 Task: Make in the project CometTech a sprint 'Code Cowboys'. Create in the project CometTech a sprint 'Code Cowboys'. Add in the project CometTech a sprint 'Code Cowboys'
Action: Mouse moved to (231, 69)
Screenshot: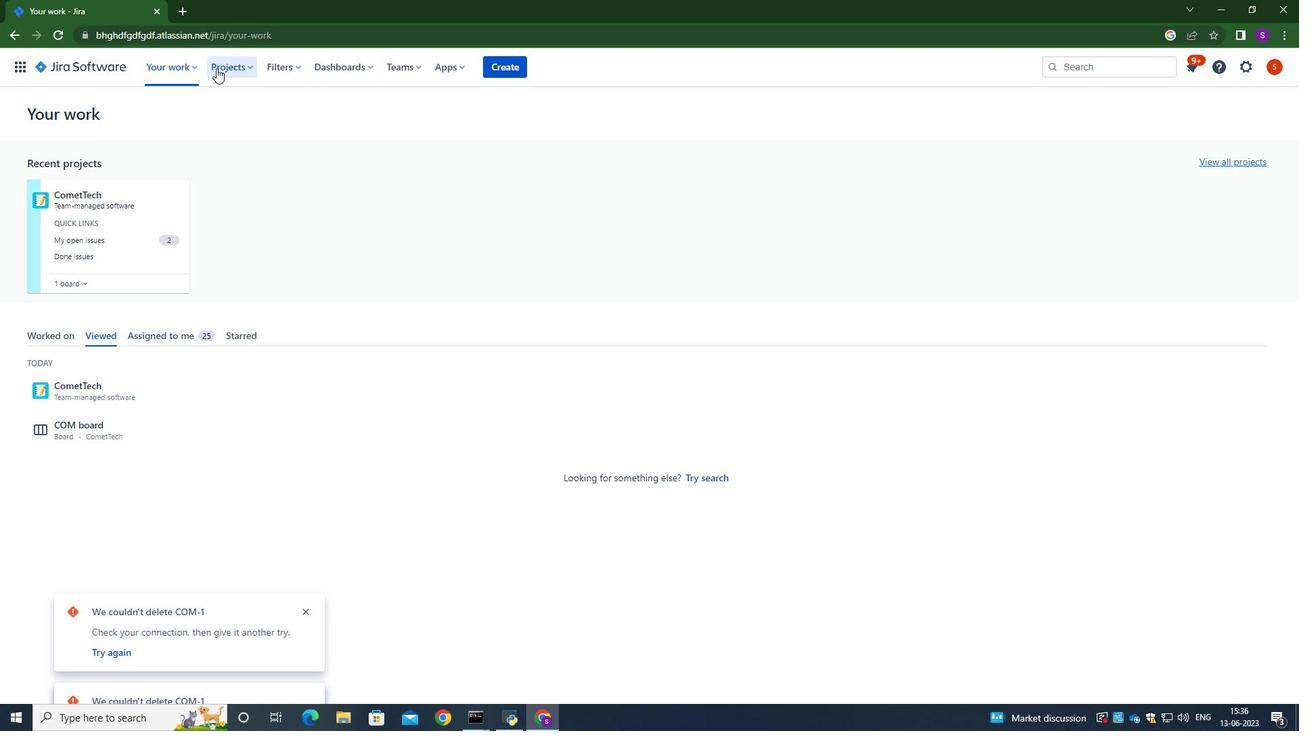 
Action: Mouse pressed left at (231, 69)
Screenshot: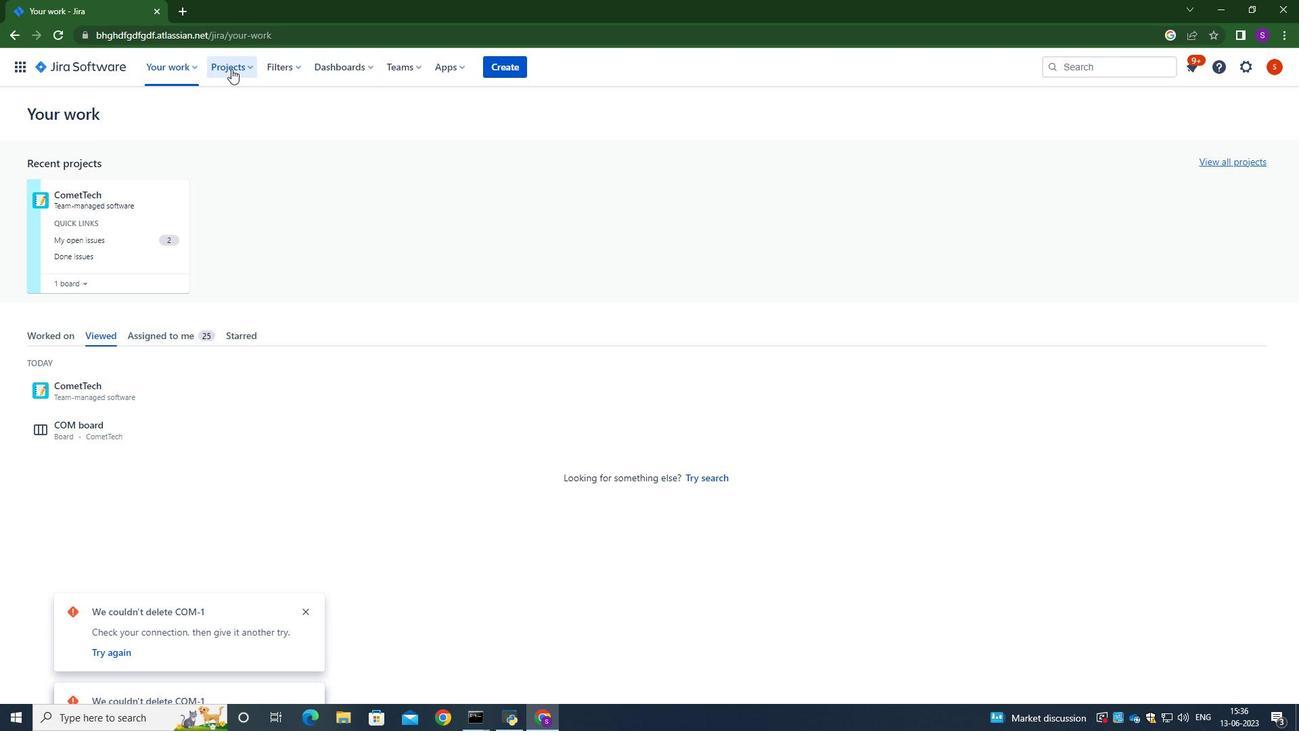 
Action: Mouse moved to (272, 140)
Screenshot: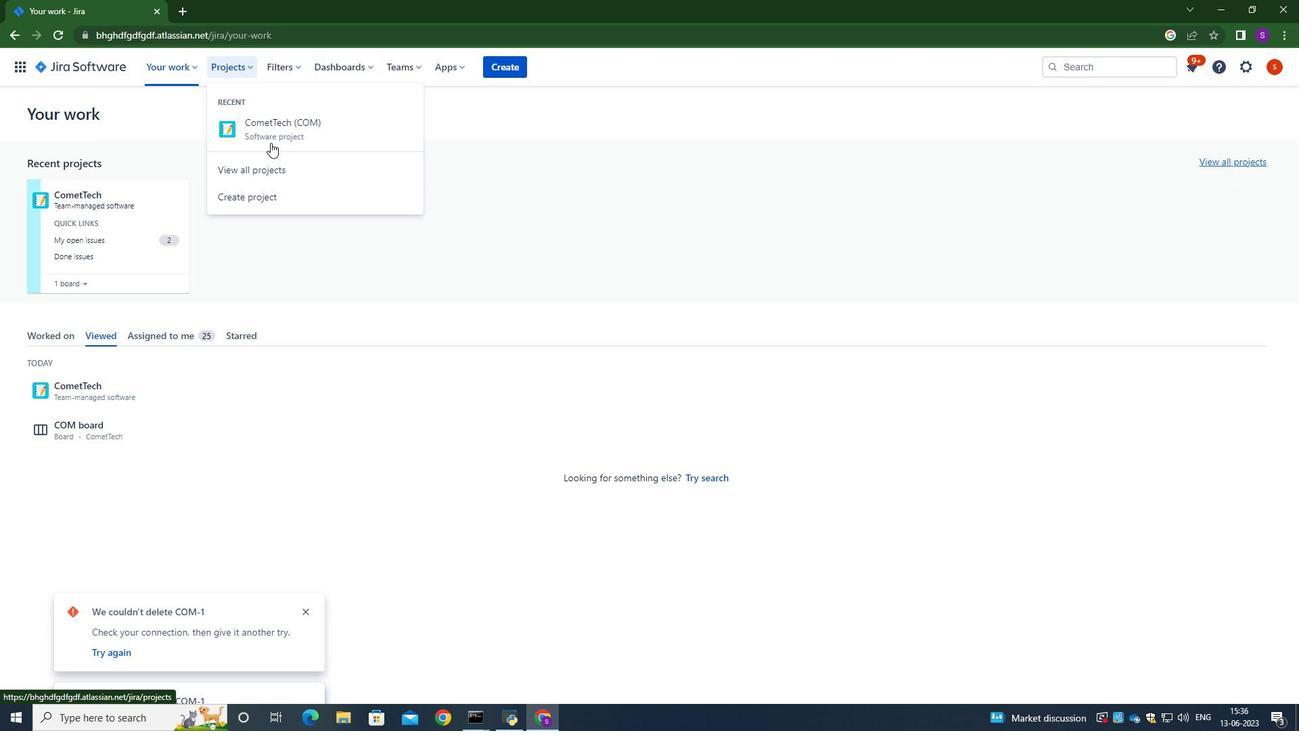 
Action: Mouse pressed left at (272, 140)
Screenshot: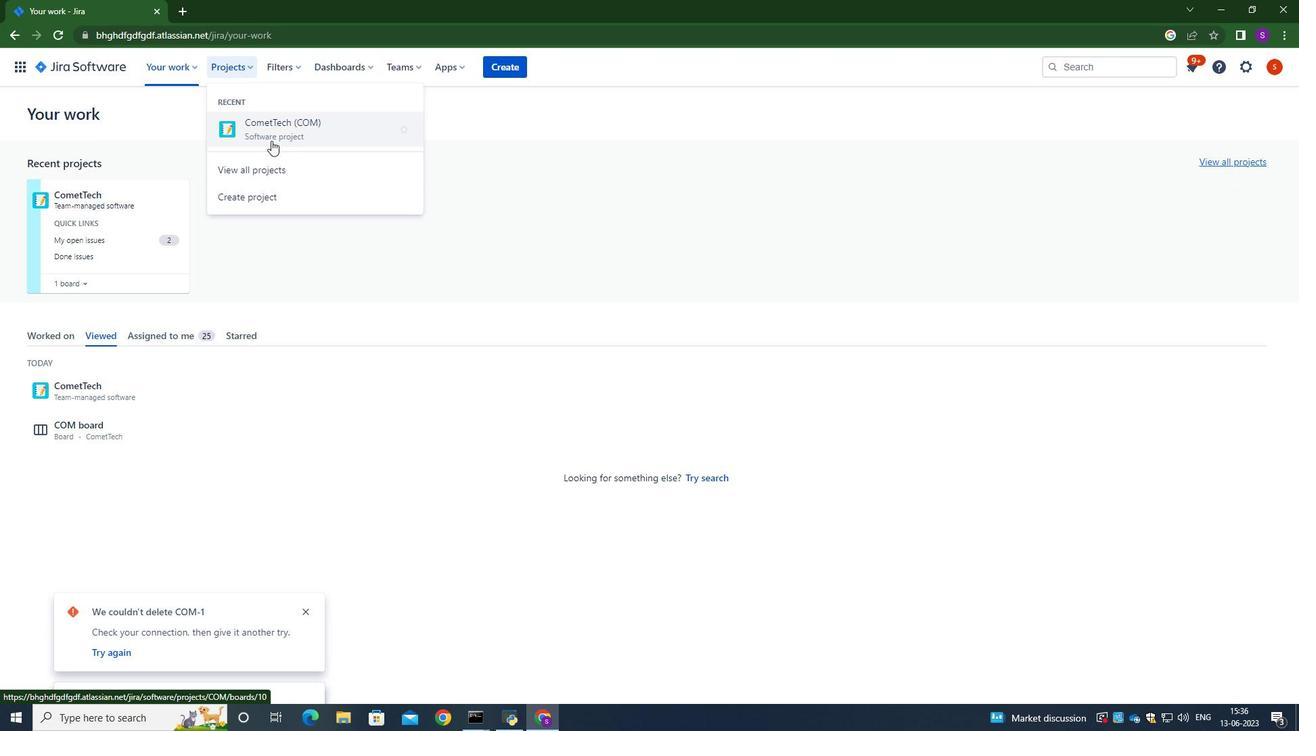 
Action: Mouse moved to (70, 204)
Screenshot: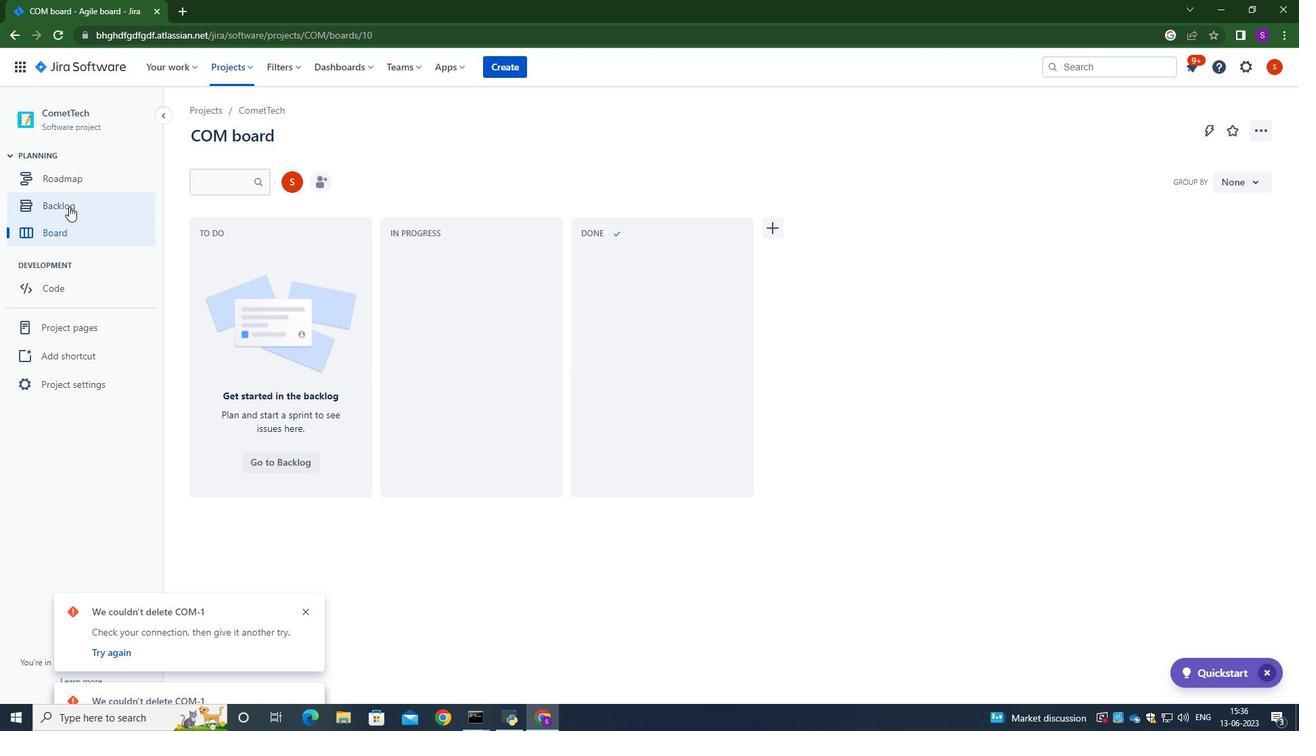 
Action: Mouse pressed left at (70, 204)
Screenshot: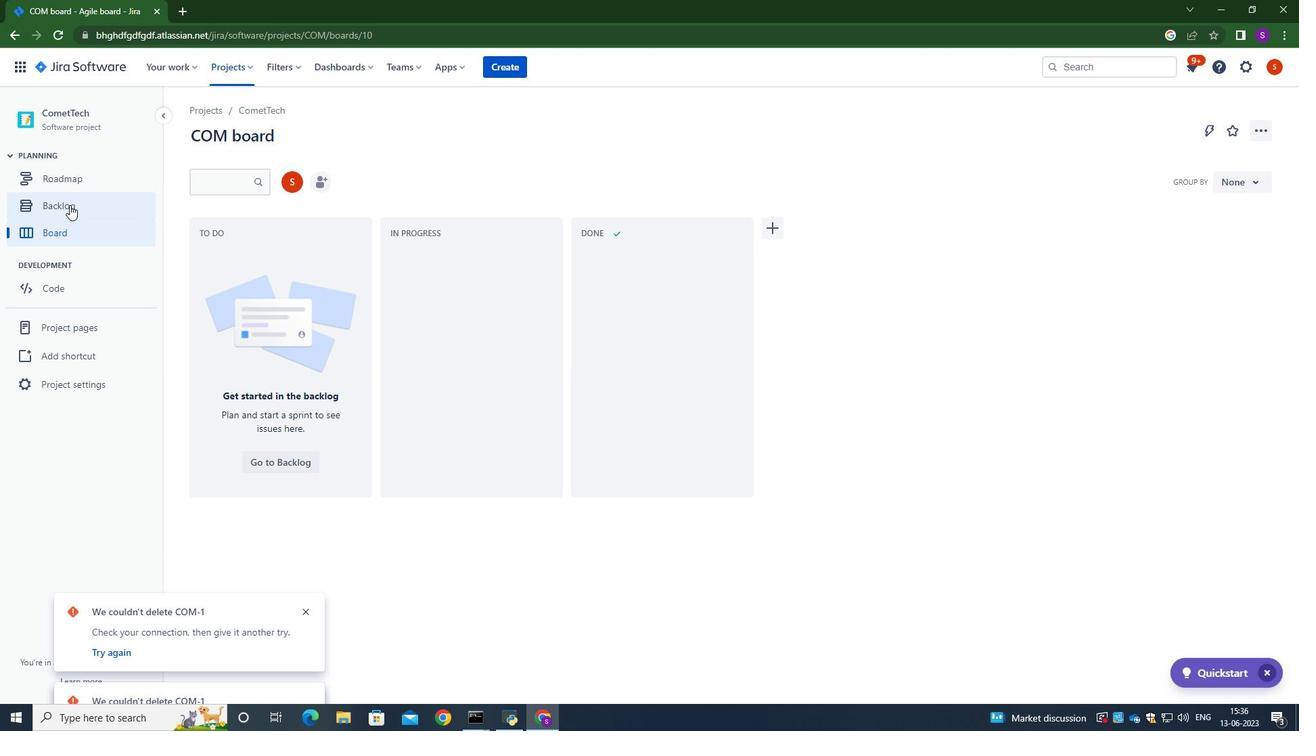 
Action: Mouse moved to (576, 295)
Screenshot: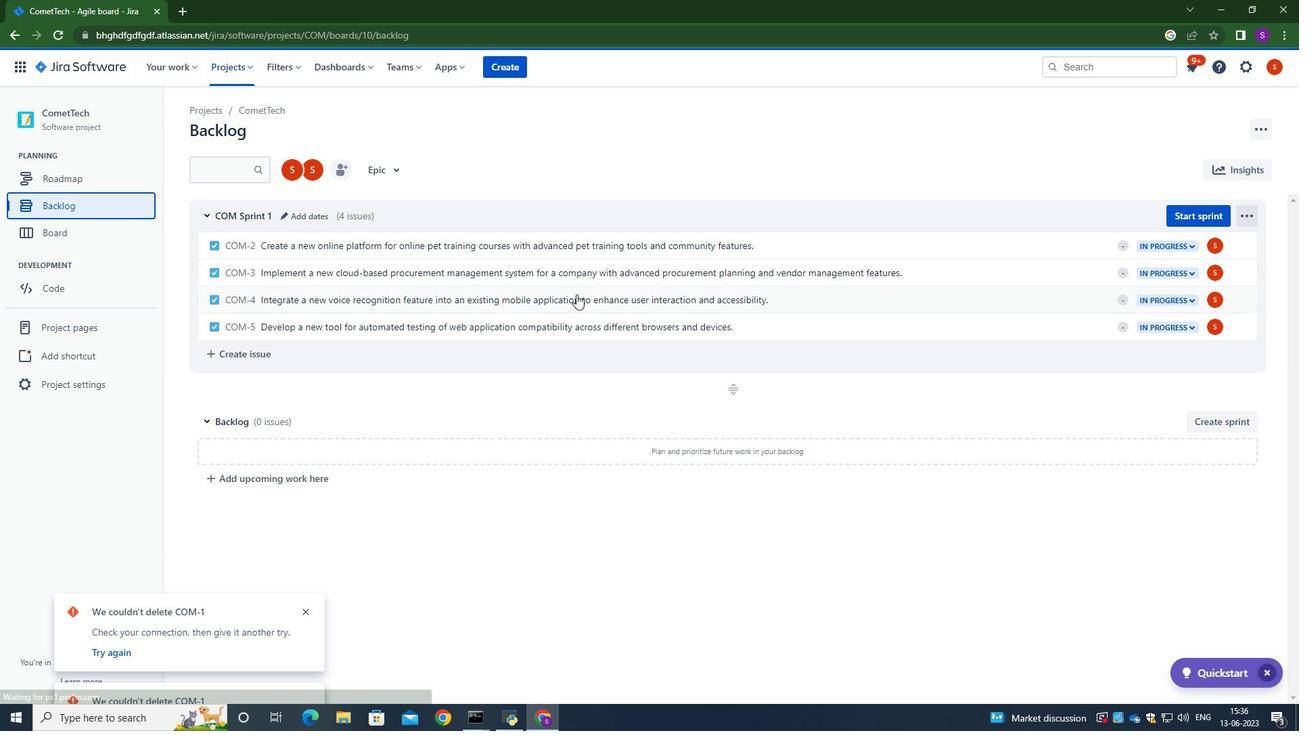 
Action: Mouse scrolled (576, 294) with delta (0, 0)
Screenshot: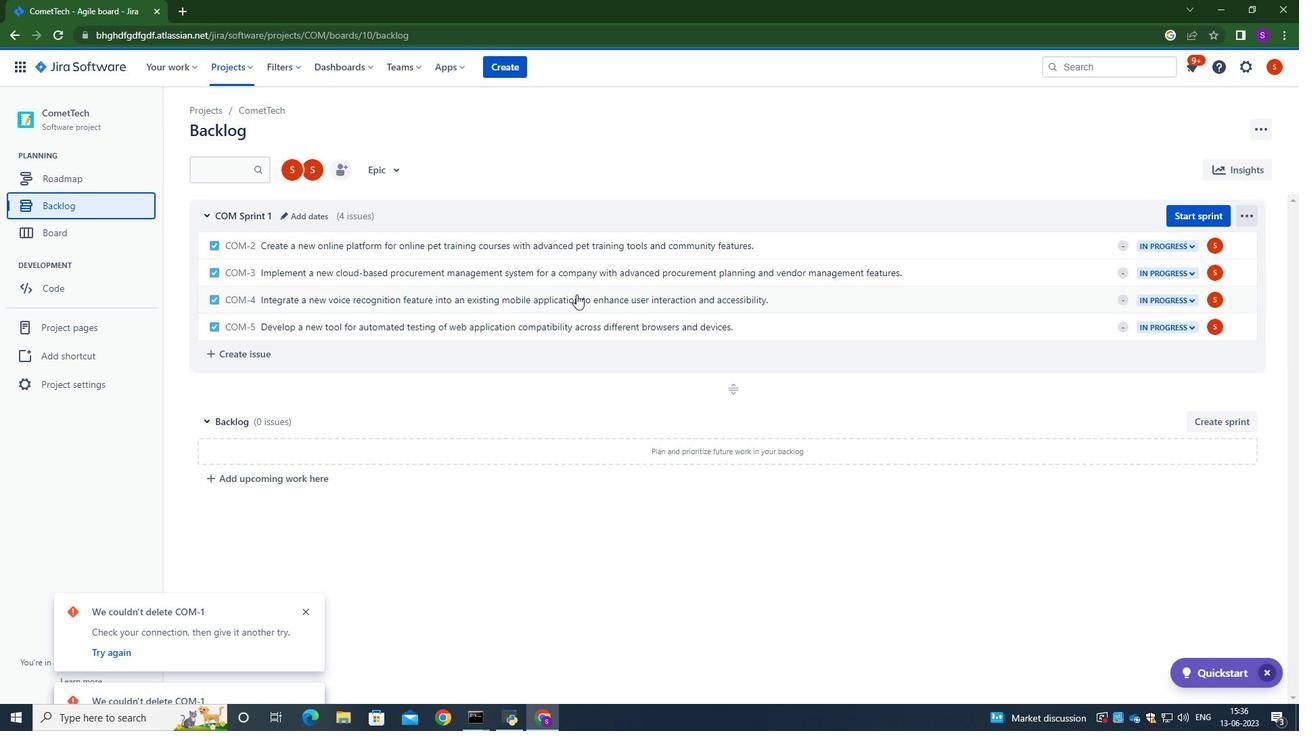 
Action: Mouse moved to (1238, 425)
Screenshot: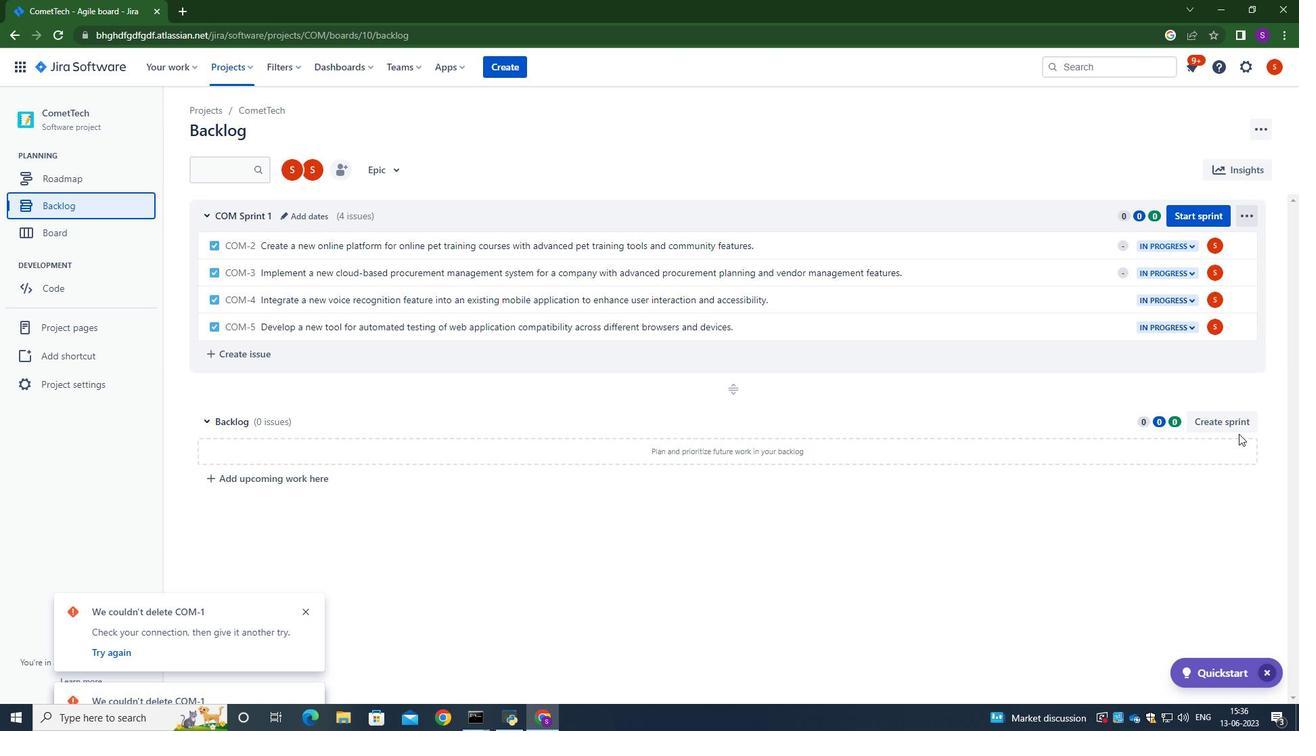 
Action: Mouse pressed left at (1238, 425)
Screenshot: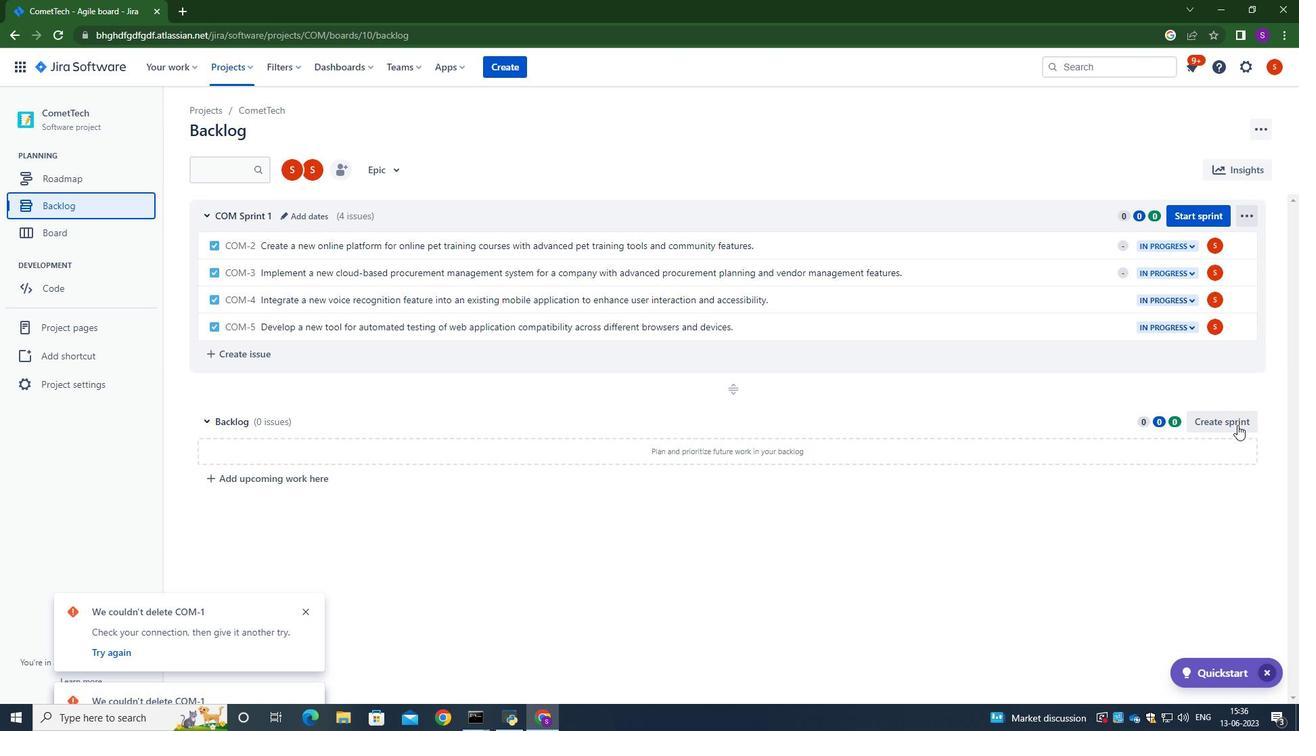 
Action: Mouse moved to (263, 452)
Screenshot: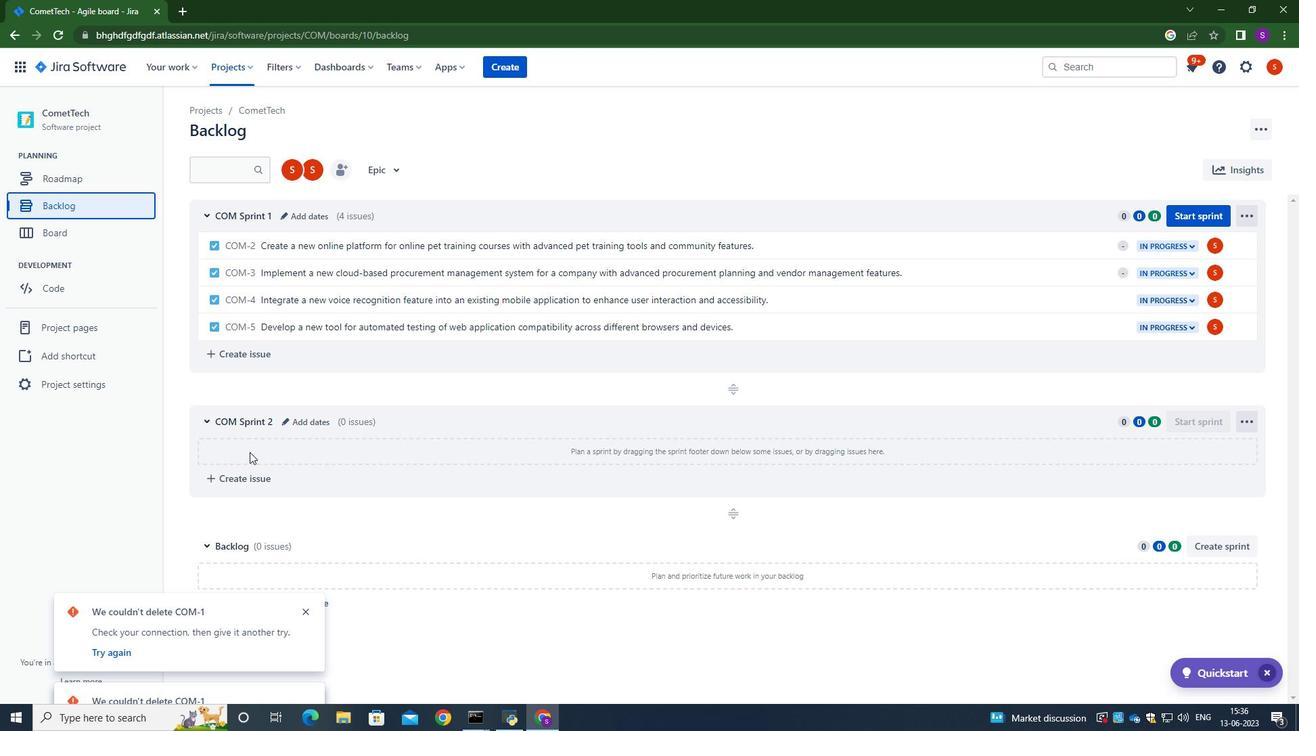 
Action: Mouse pressed left at (263, 452)
Screenshot: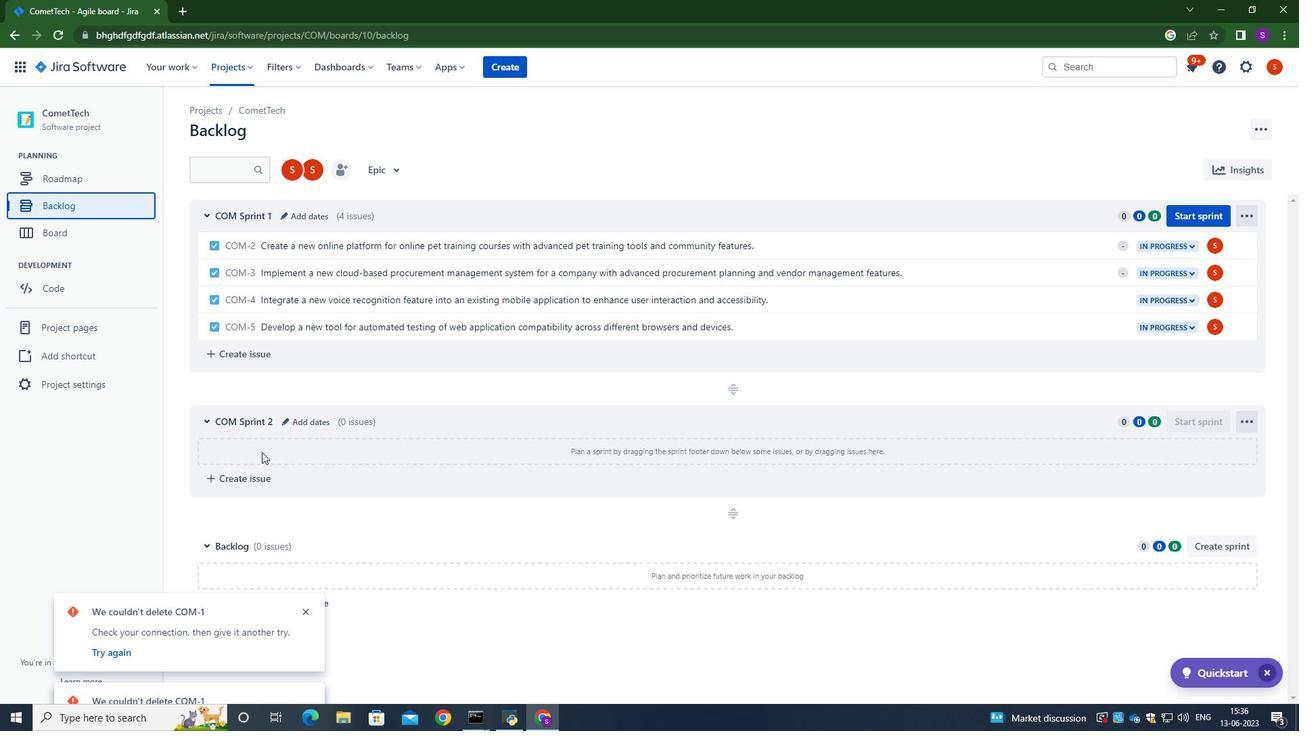 
Action: Mouse moved to (1243, 428)
Screenshot: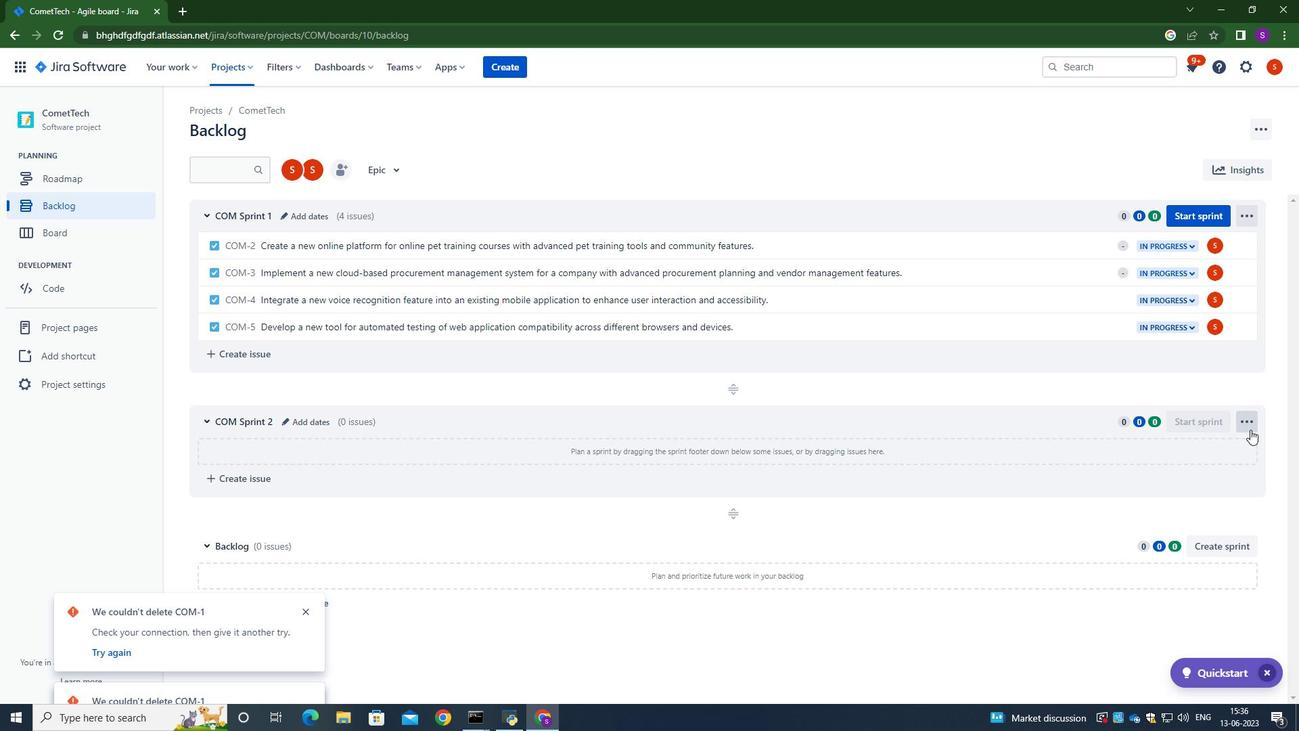 
Action: Mouse pressed left at (1243, 428)
Screenshot: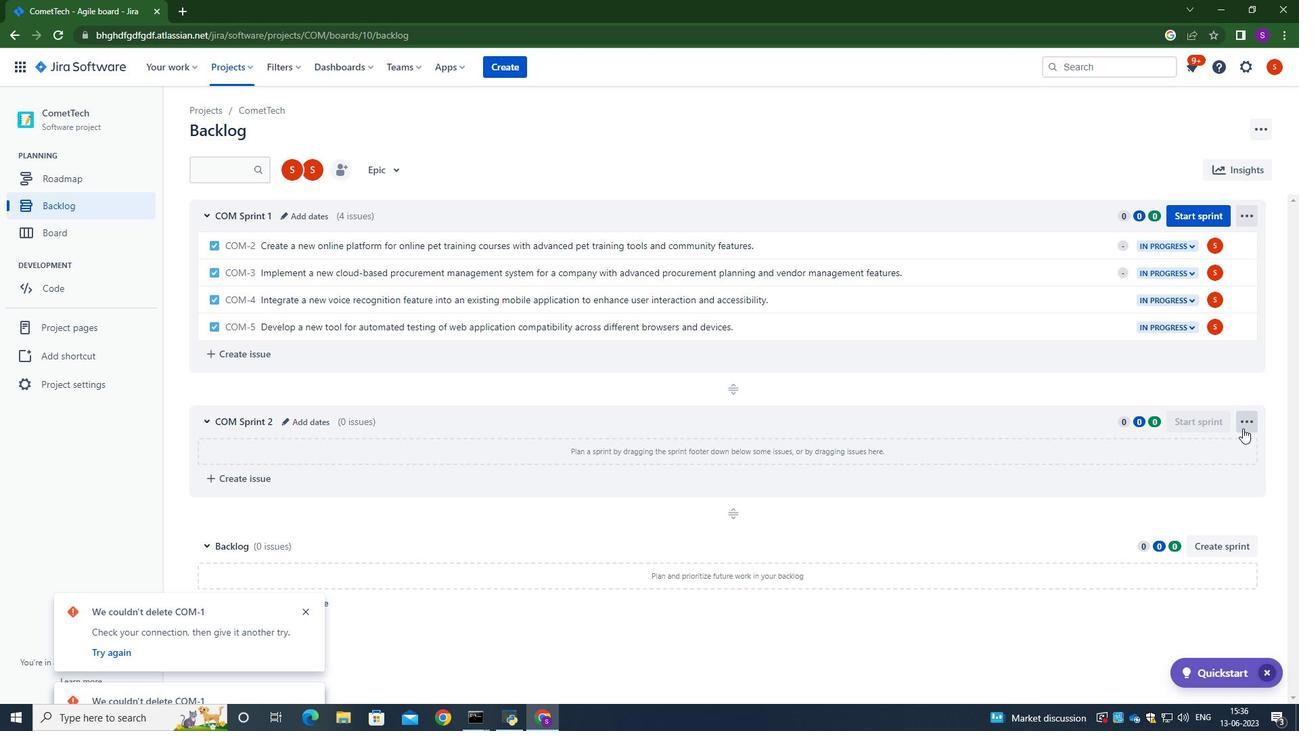 
Action: Mouse pressed left at (1243, 428)
Screenshot: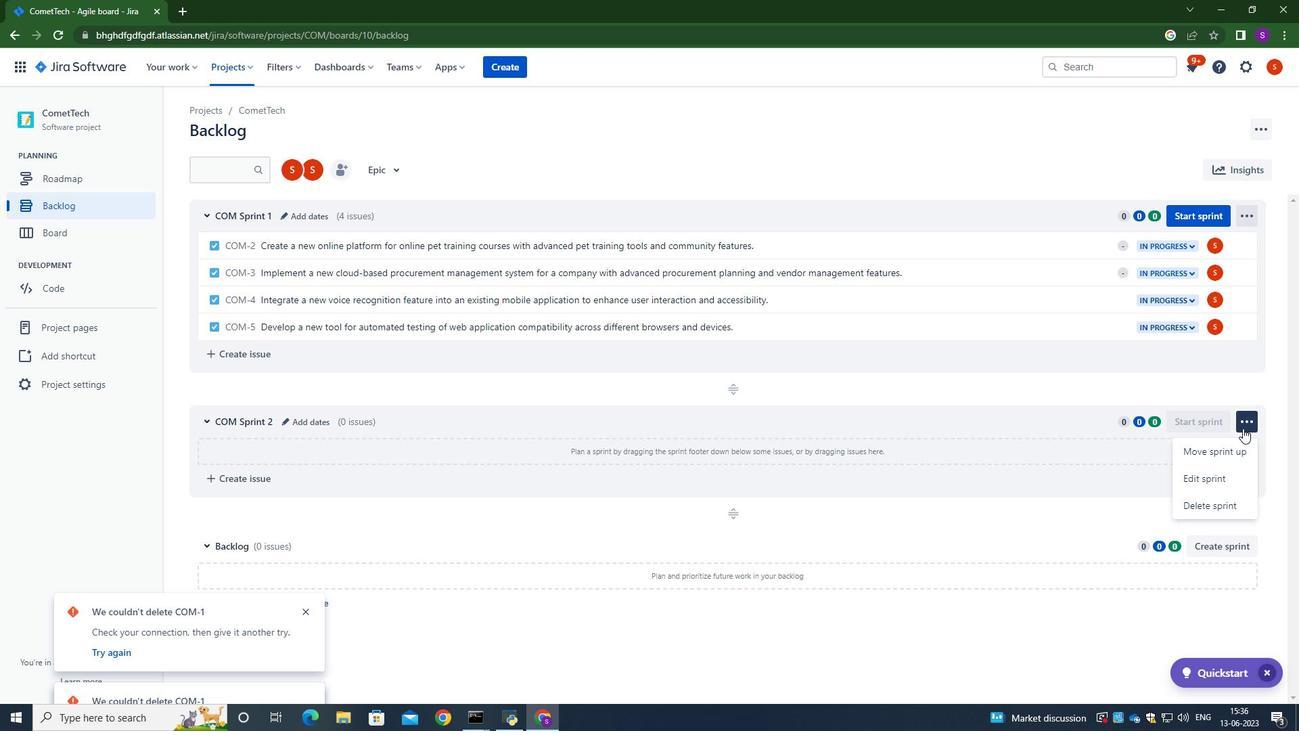 
Action: Mouse moved to (314, 442)
Screenshot: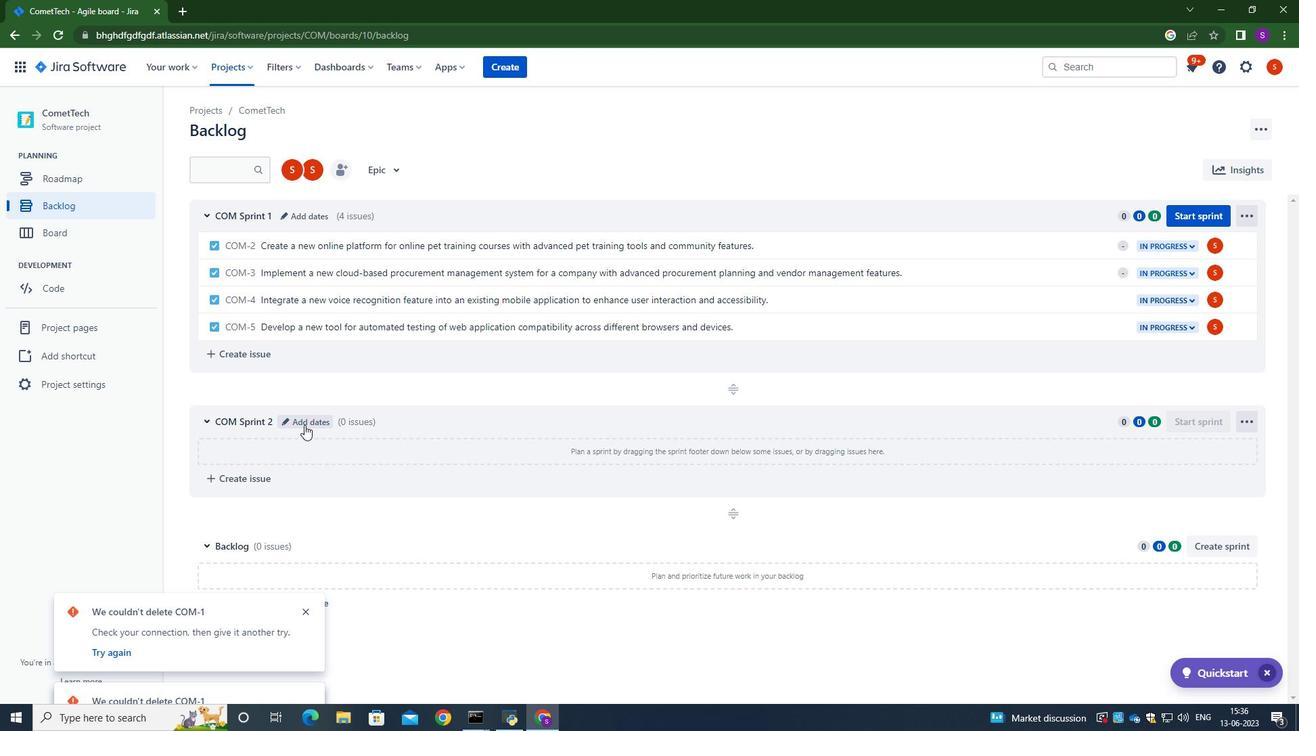 
Action: Mouse pressed left at (314, 442)
Screenshot: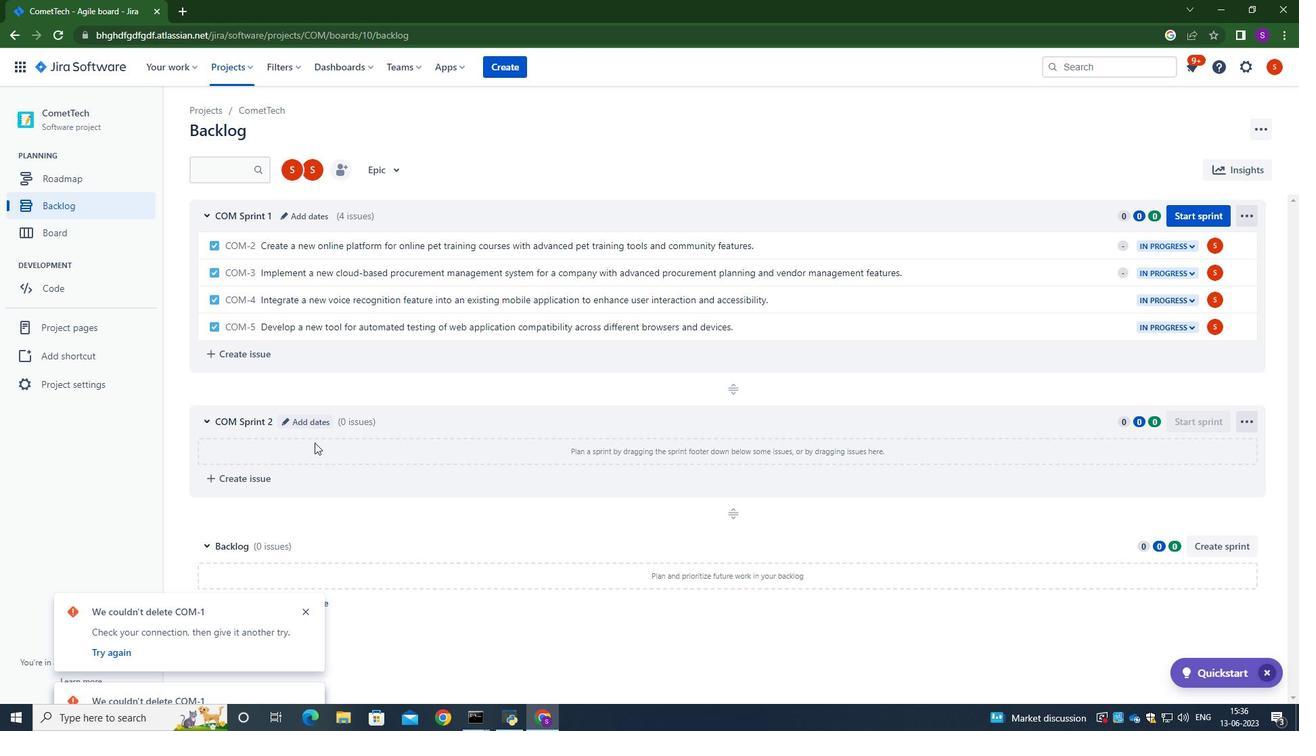 
Action: Mouse moved to (314, 426)
Screenshot: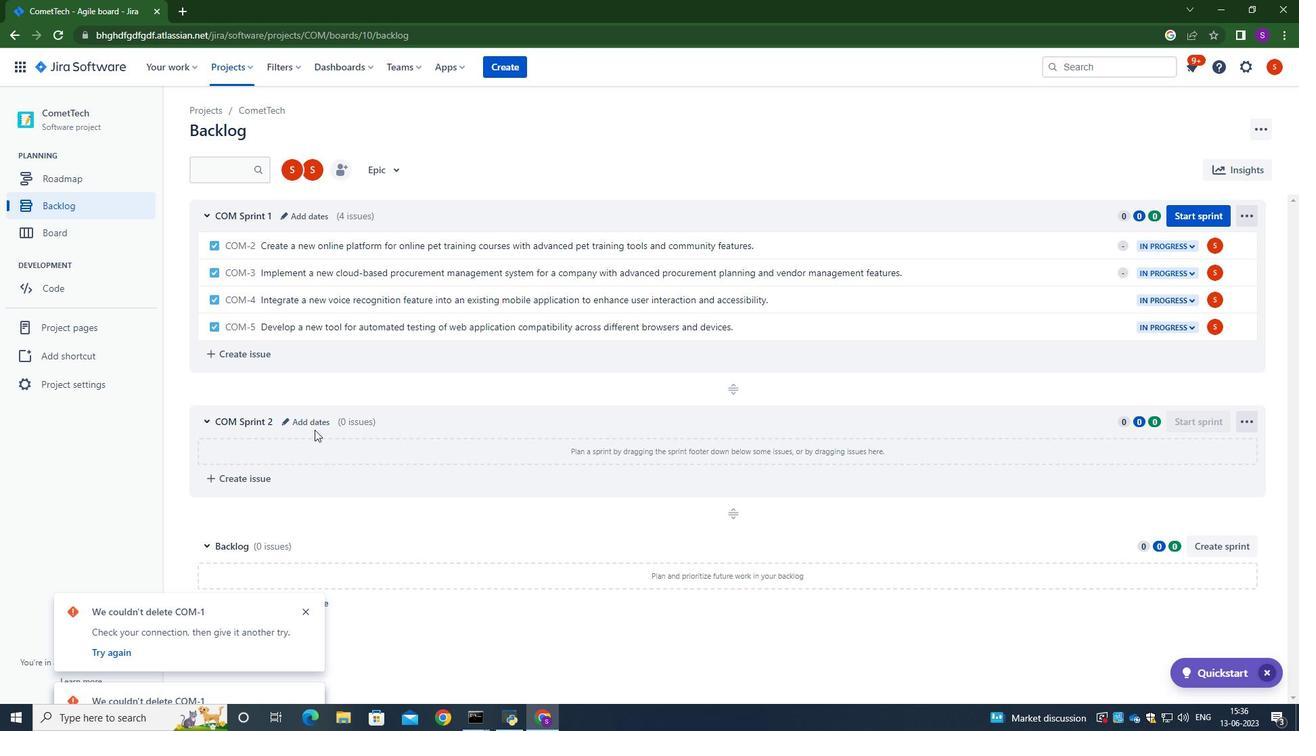 
Action: Mouse pressed left at (314, 426)
Screenshot: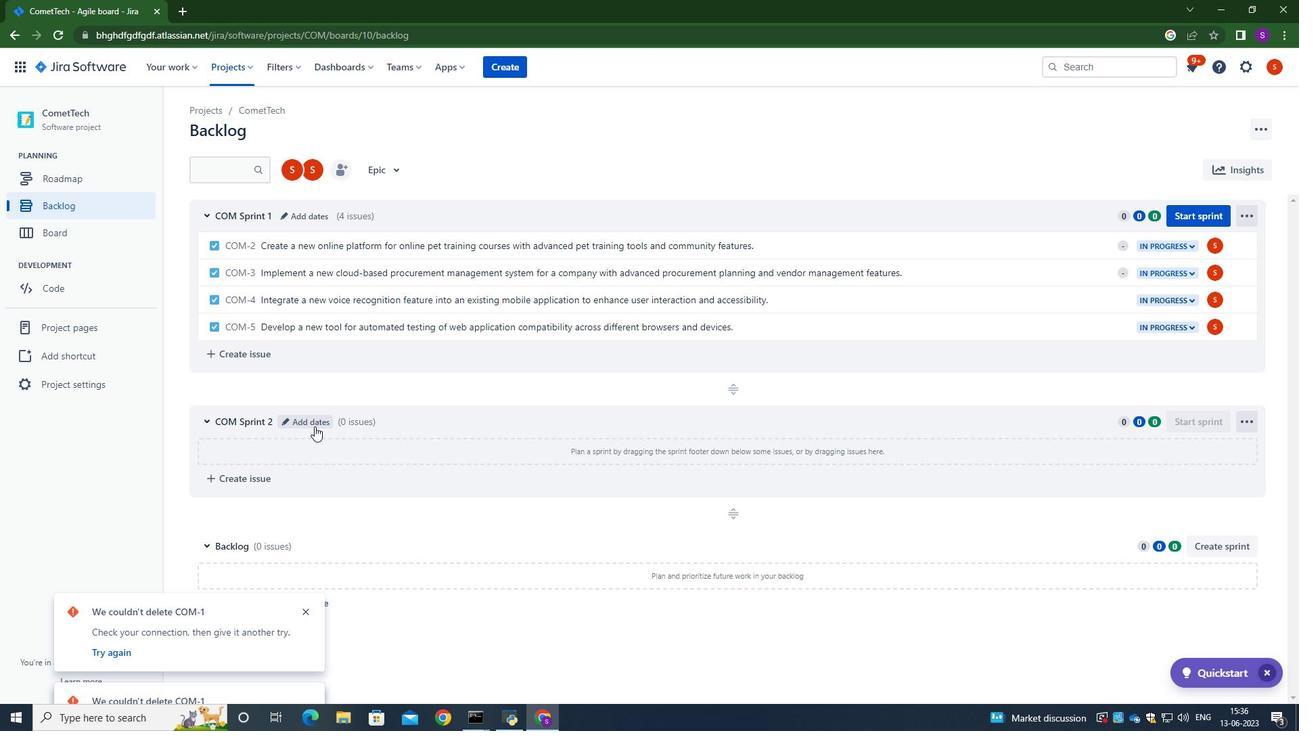 
Action: Mouse moved to (565, 177)
Screenshot: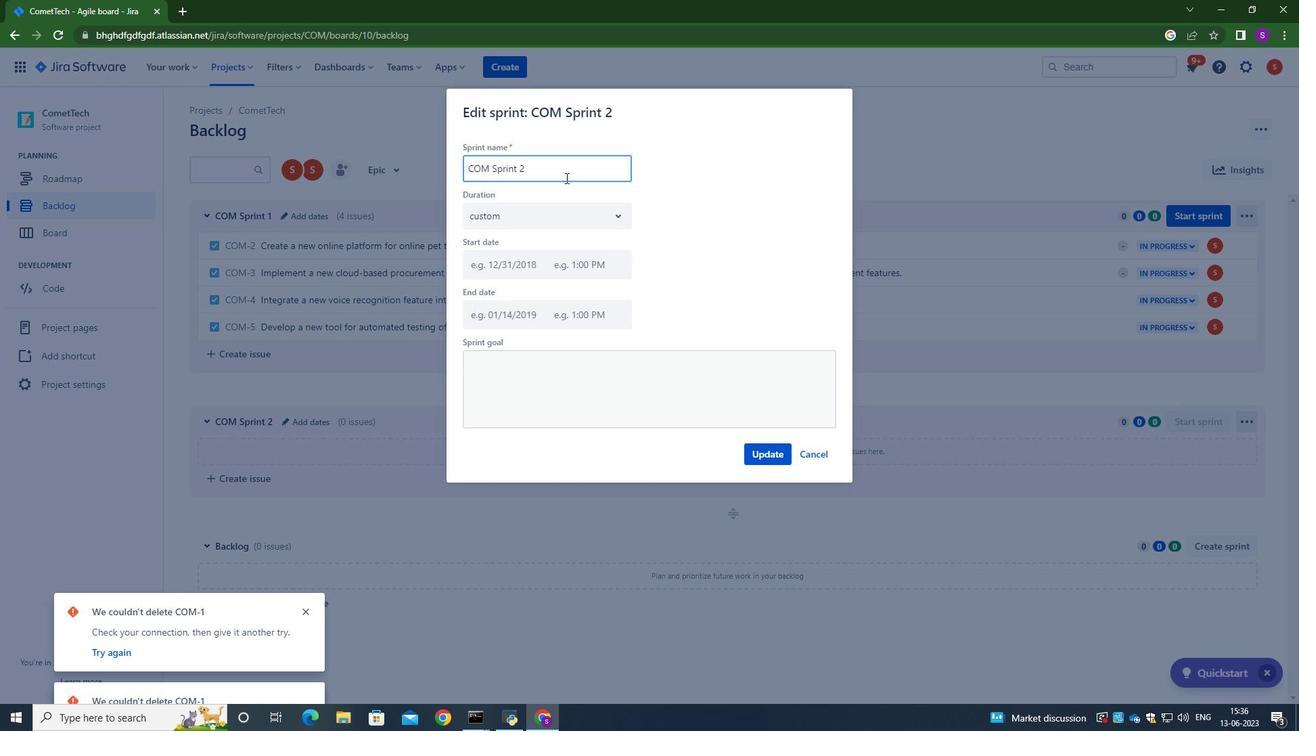
Action: Key pressed <Key.backspace><Key.backspace><Key.backspace><Key.backspace><Key.backspace><Key.backspace><Key.backspace><Key.backspace><Key.backspace><Key.backspace><Key.backspace><Key.backspace><Key.backspace><Key.backspace><Key.backspace><Key.backspace><Key.backspace><Key.backspace><Key.backspace><Key.caps_lock>C<Key.caps_lock>ode<Key.space><Key.caps_lock>C<Key.caps_lock>owboys
Screenshot: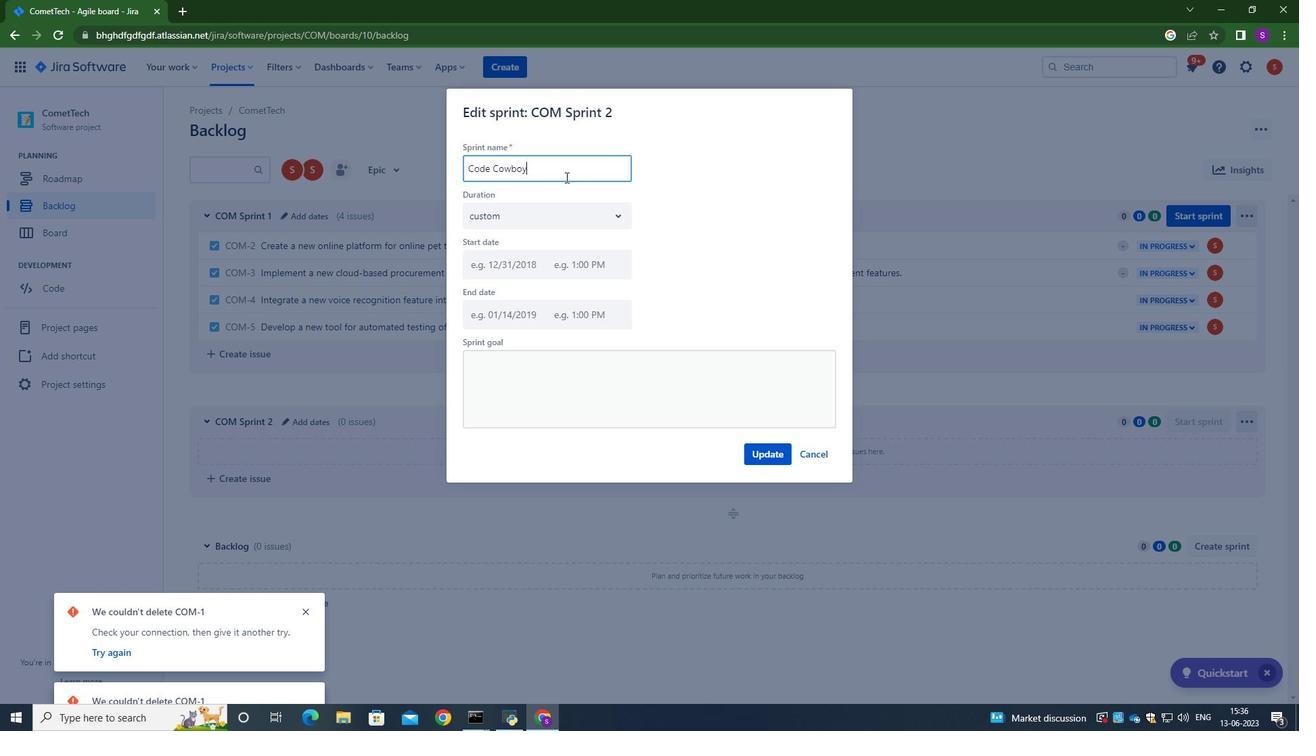 
Action: Mouse moved to (772, 454)
Screenshot: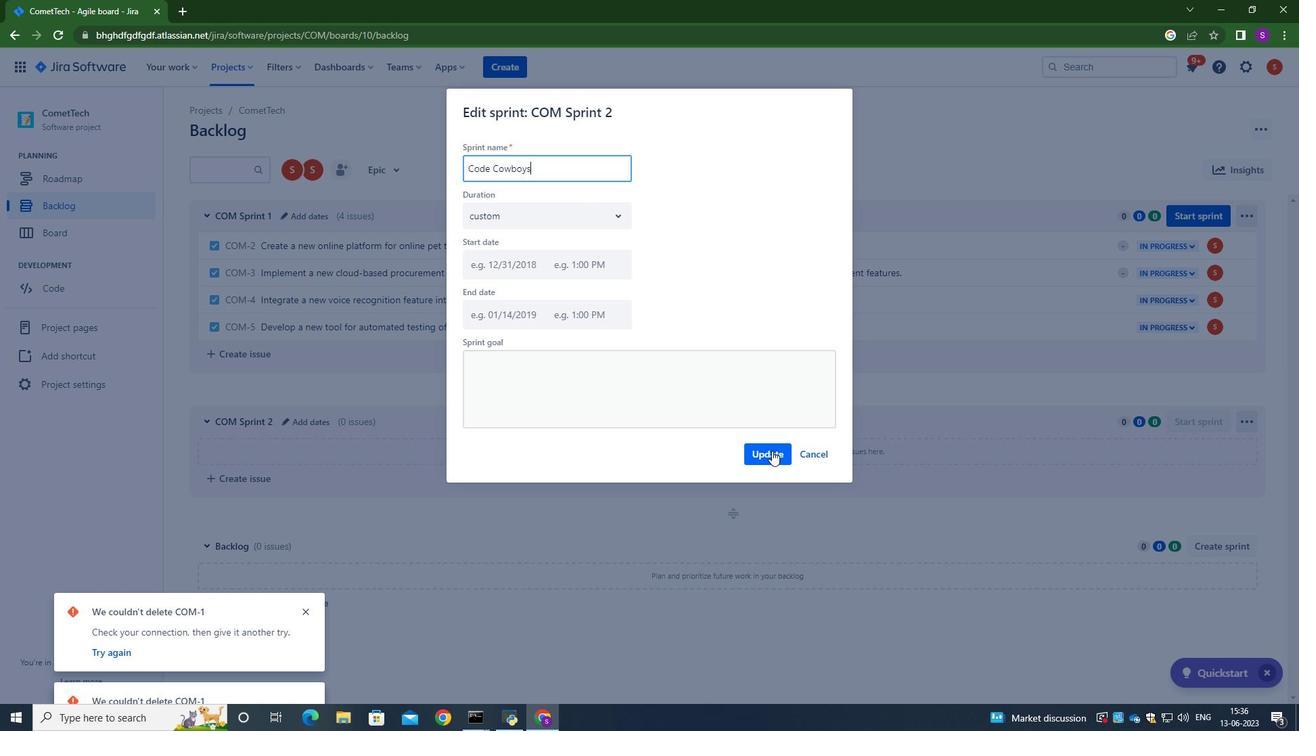 
Action: Mouse pressed left at (772, 454)
Screenshot: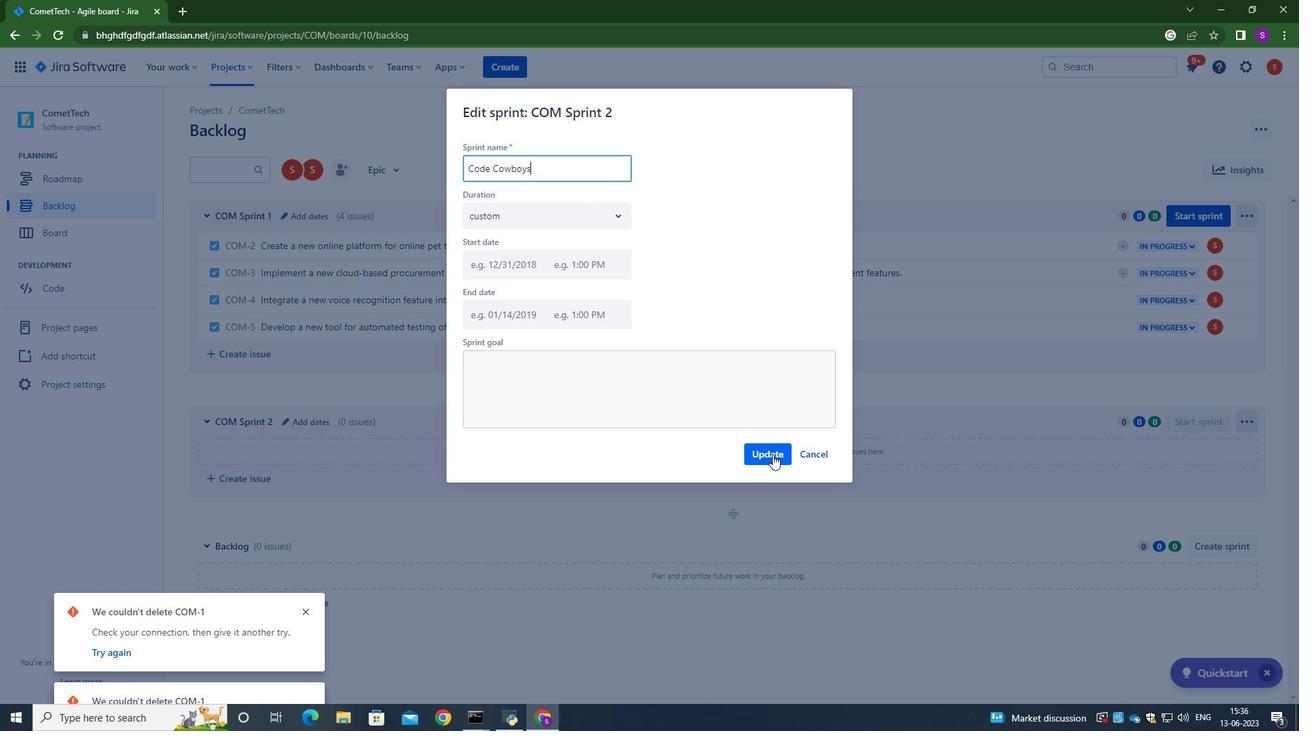 
Action: Mouse moved to (377, 479)
Screenshot: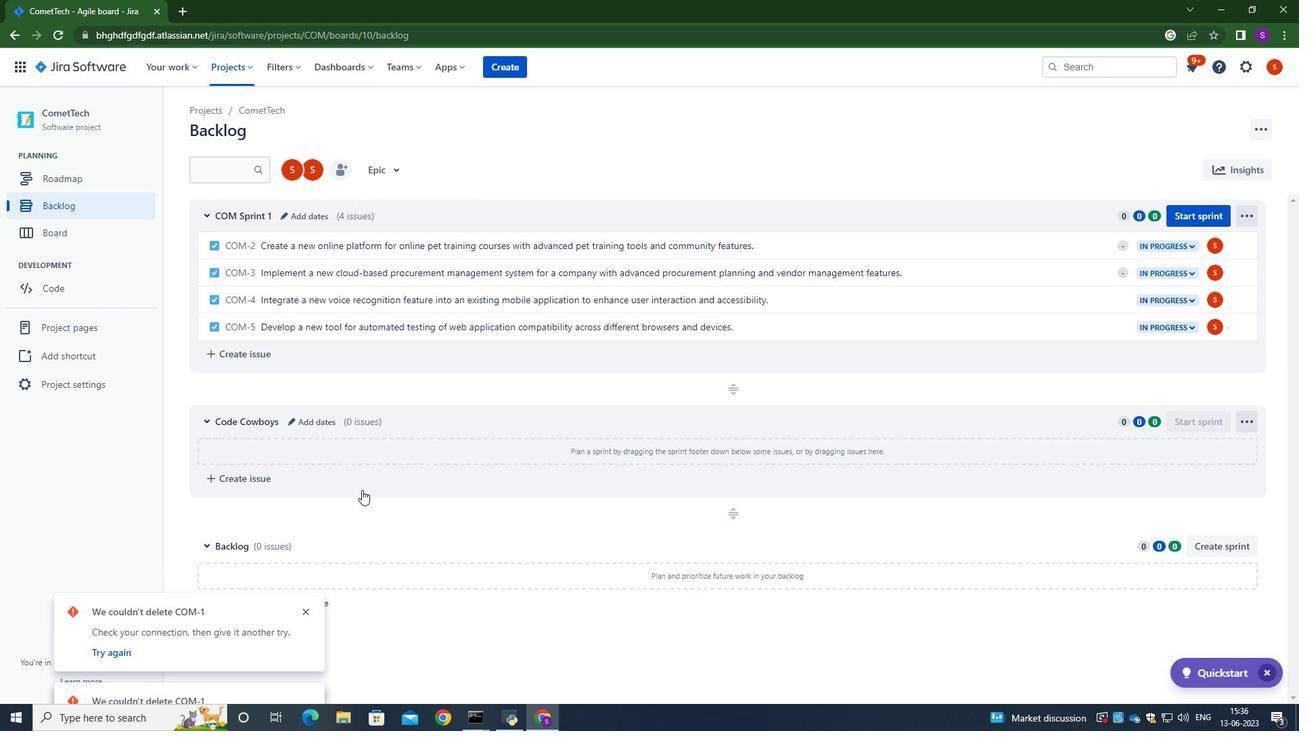
Action: Mouse scrolled (377, 479) with delta (0, 0)
Screenshot: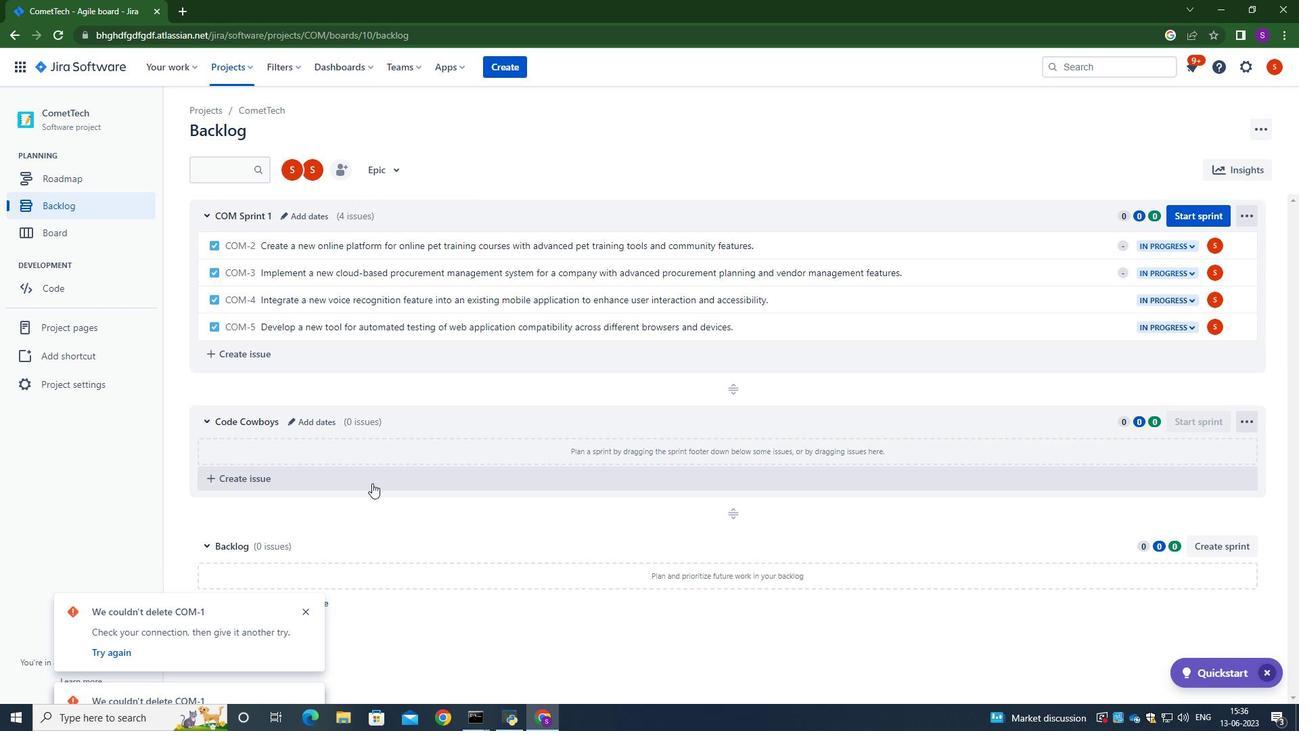 
Action: Mouse scrolled (377, 479) with delta (0, 0)
Screenshot: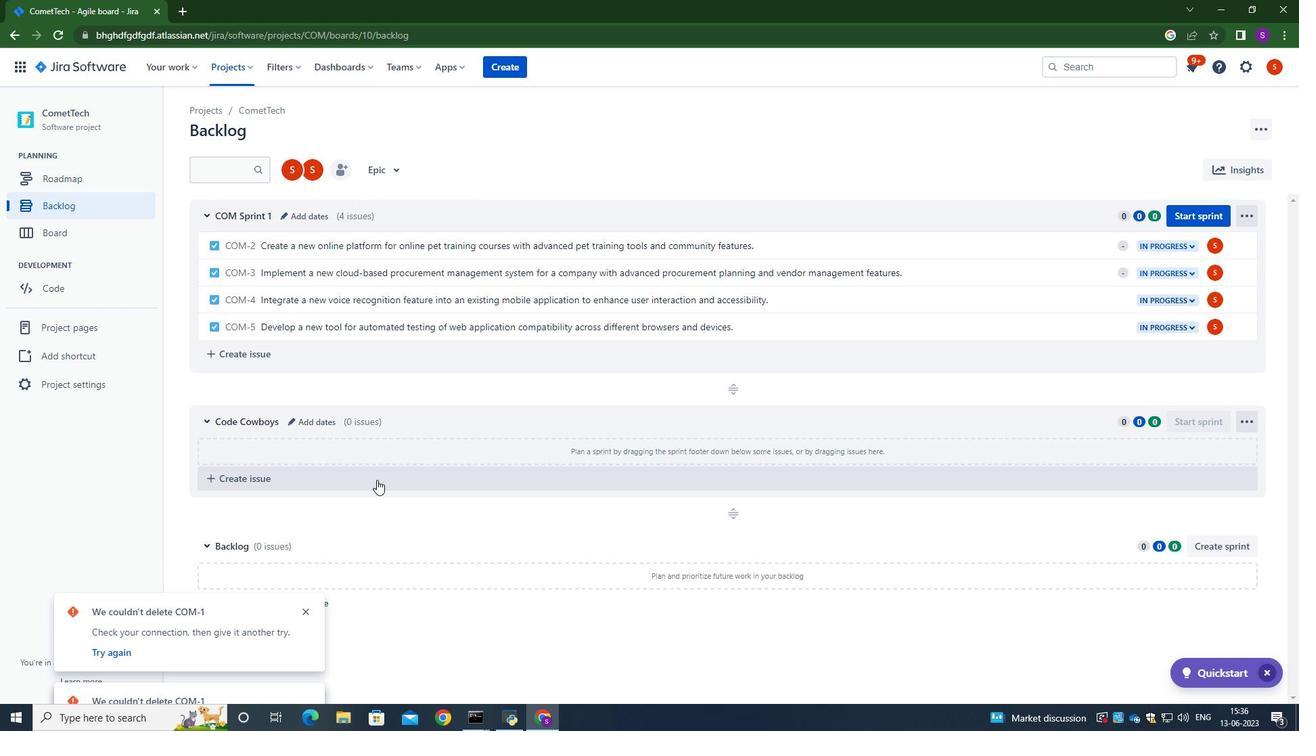 
Action: Mouse moved to (1246, 426)
Screenshot: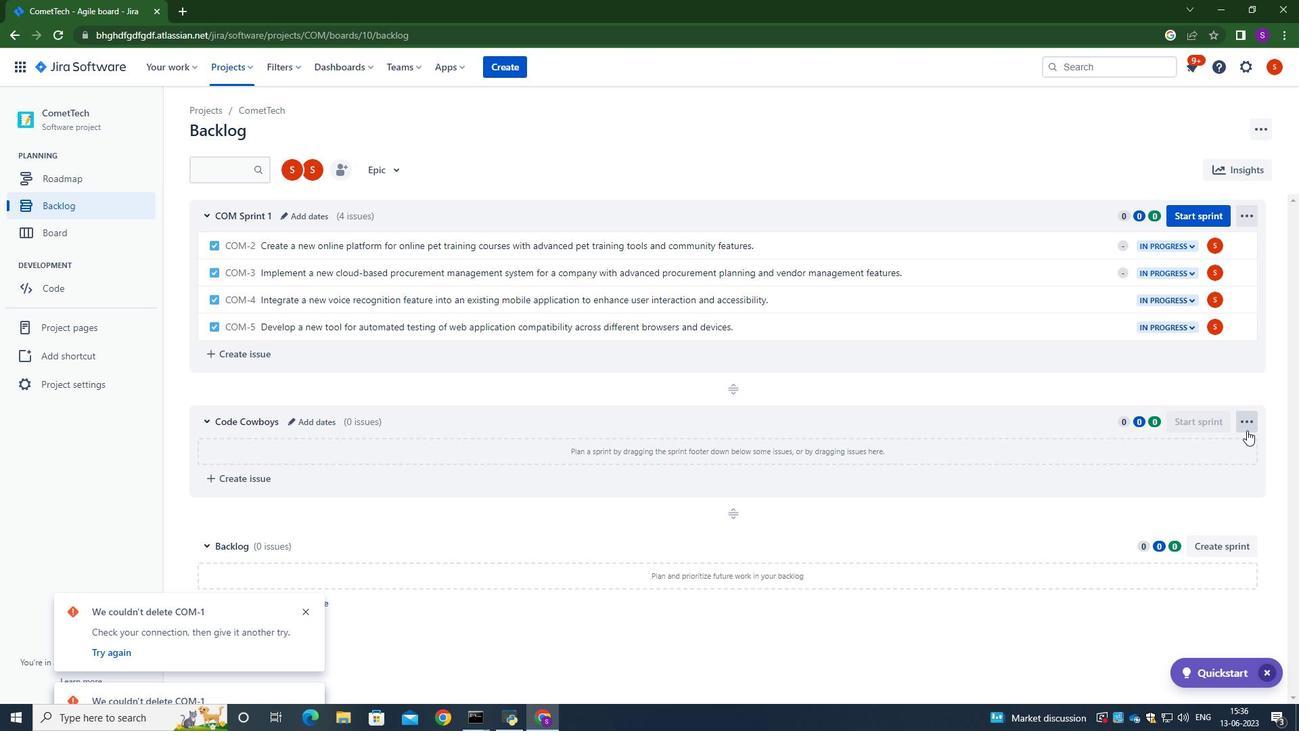 
Action: Mouse pressed left at (1246, 426)
Screenshot: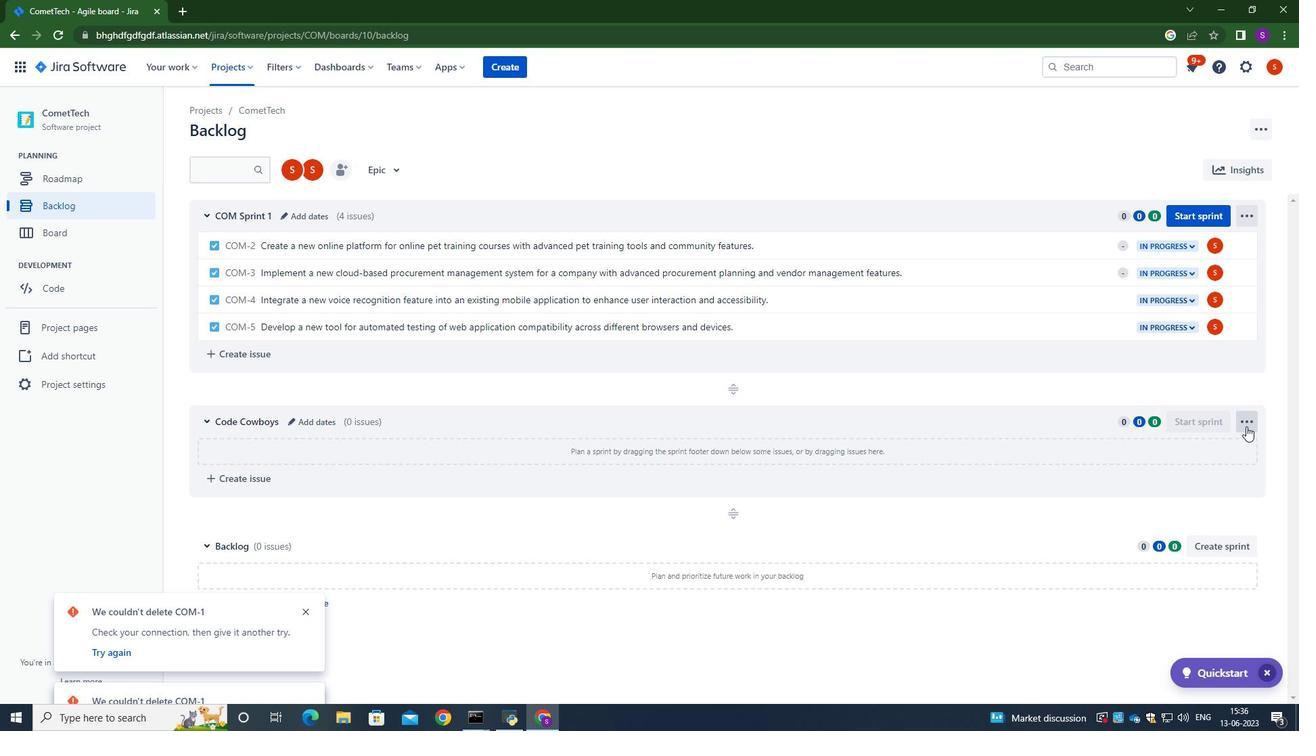 
Action: Mouse pressed left at (1246, 426)
Screenshot: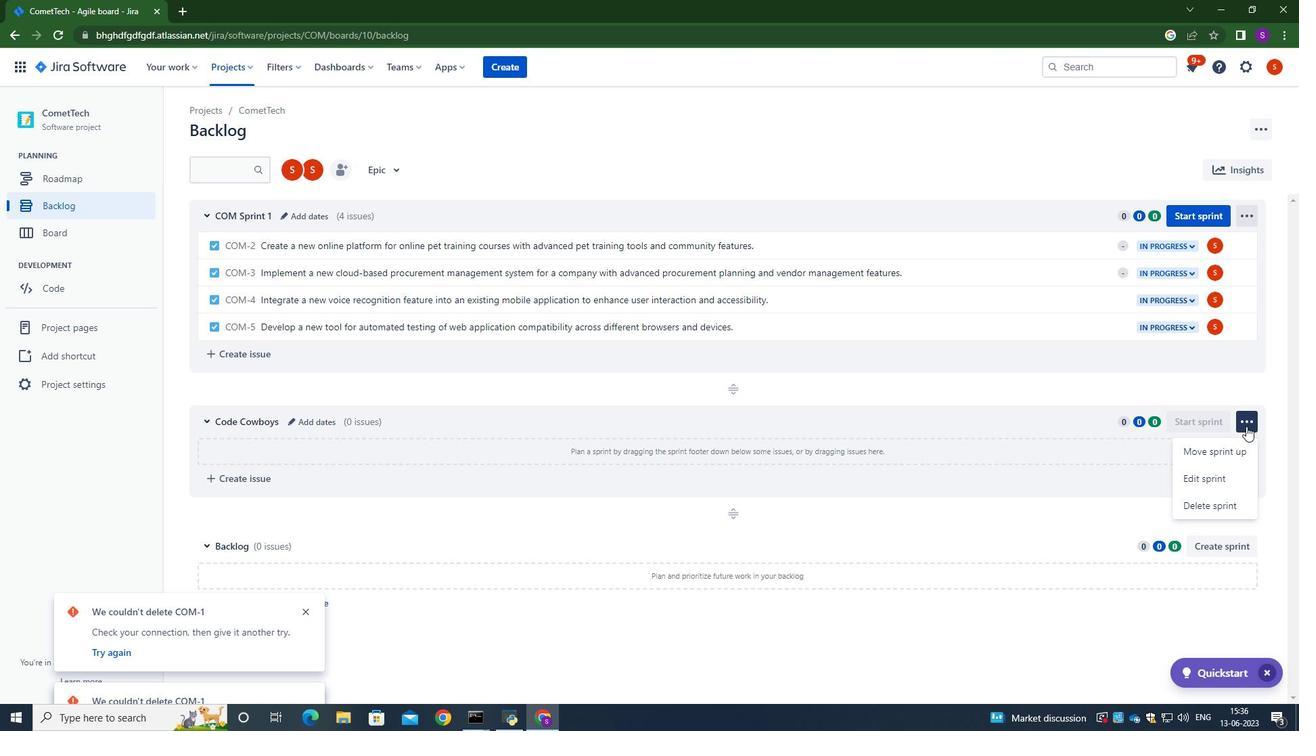 
Action: Mouse moved to (1223, 547)
Screenshot: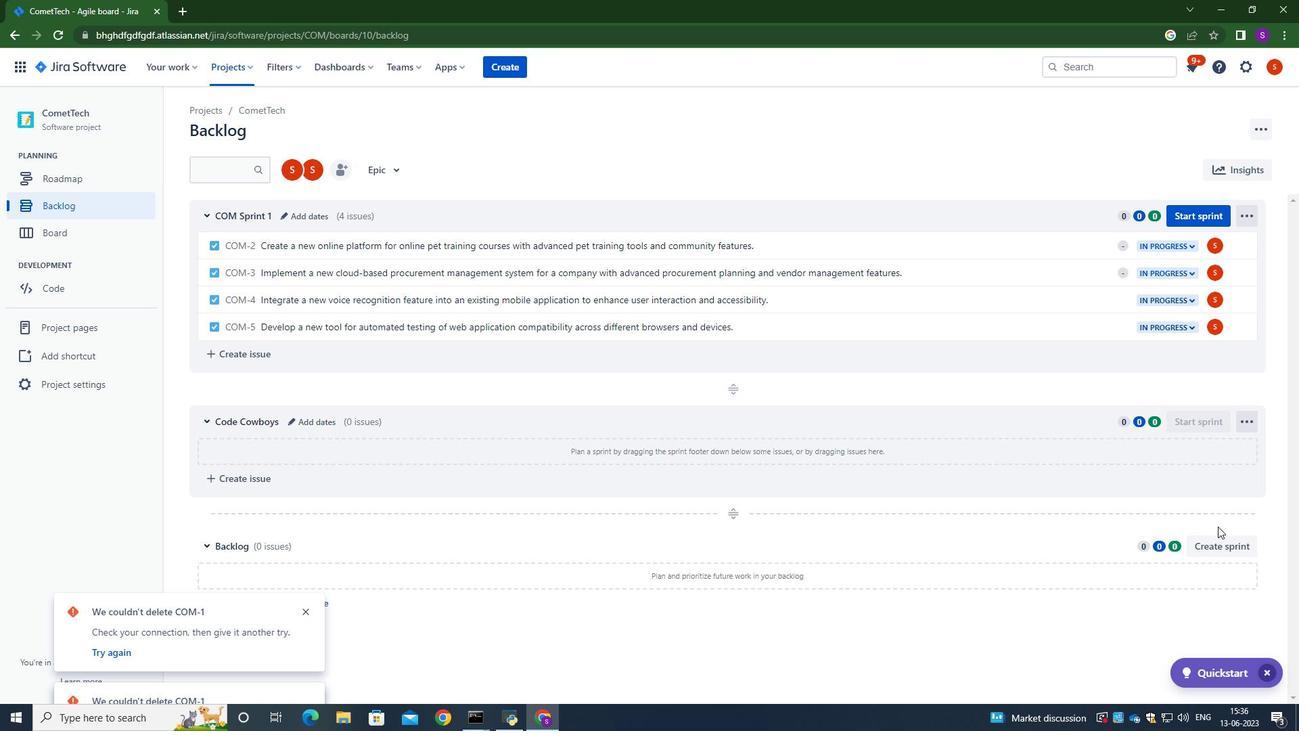 
Action: Mouse pressed left at (1223, 547)
Screenshot: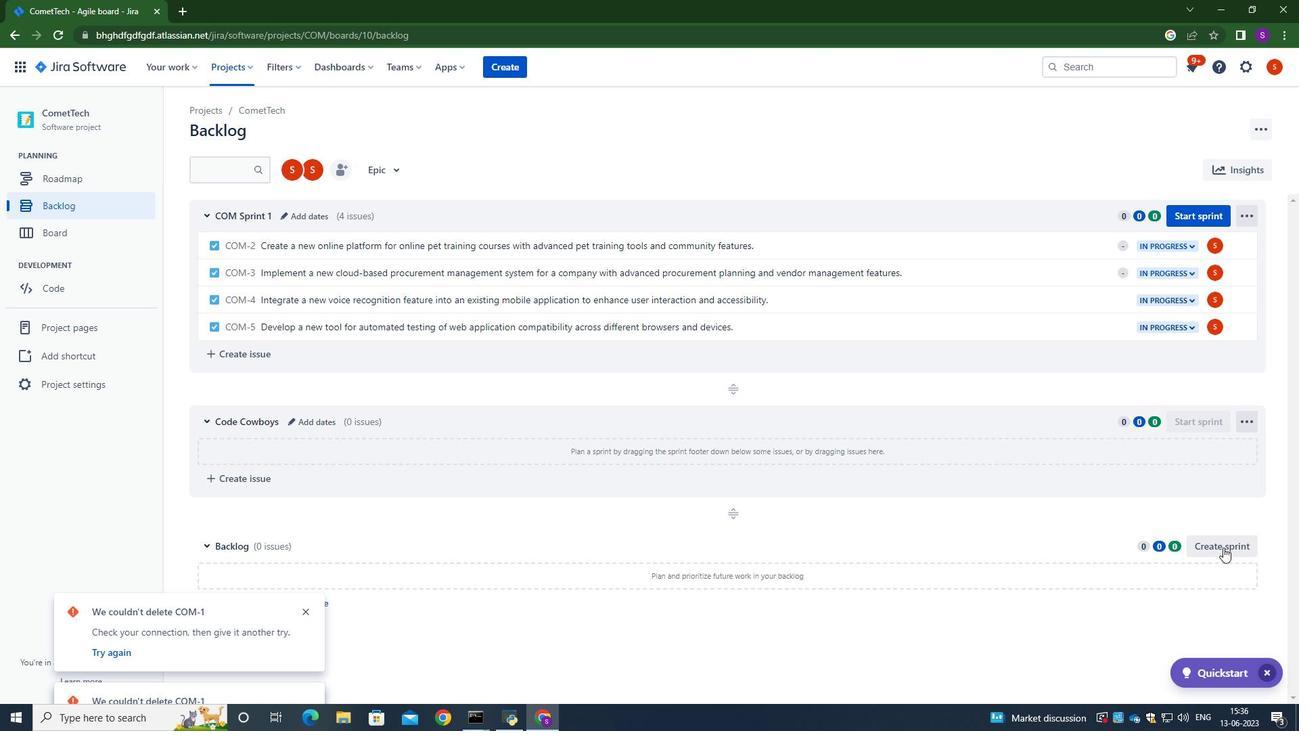 
Action: Mouse moved to (896, 505)
Screenshot: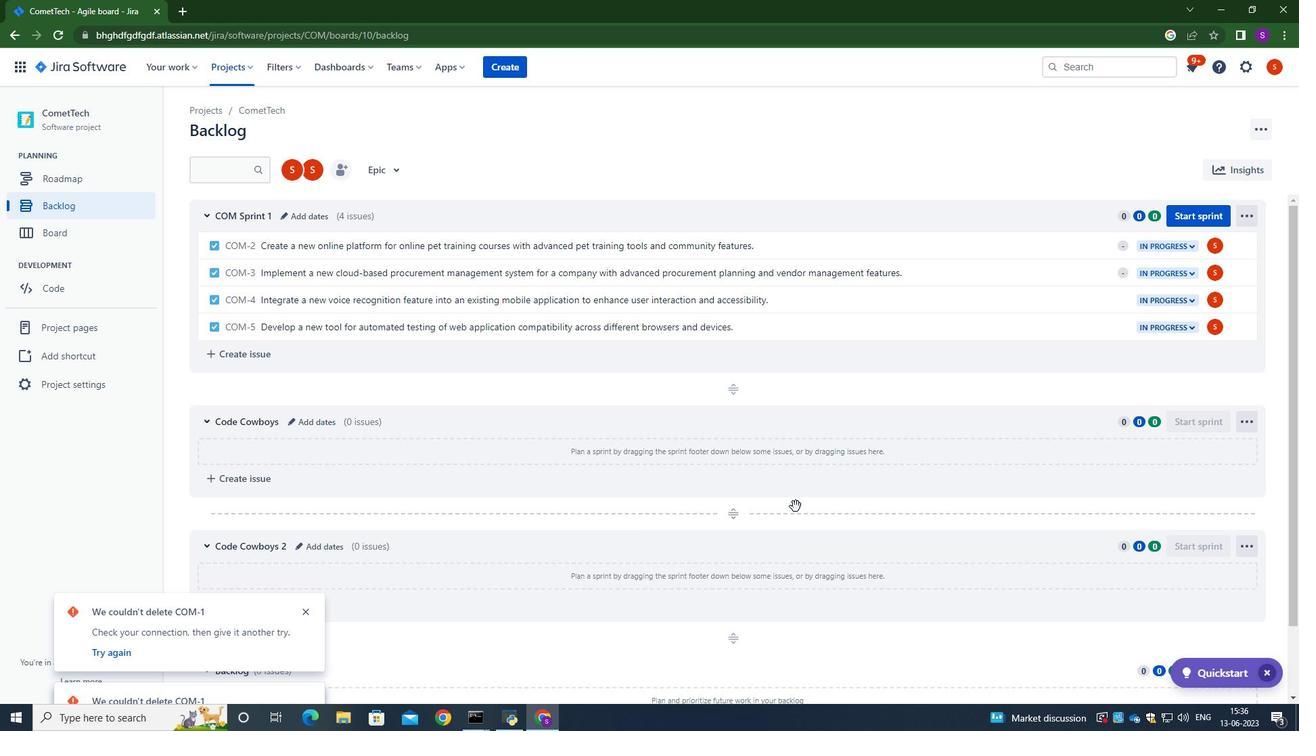 
Action: Mouse scrolled (896, 504) with delta (0, 0)
Screenshot: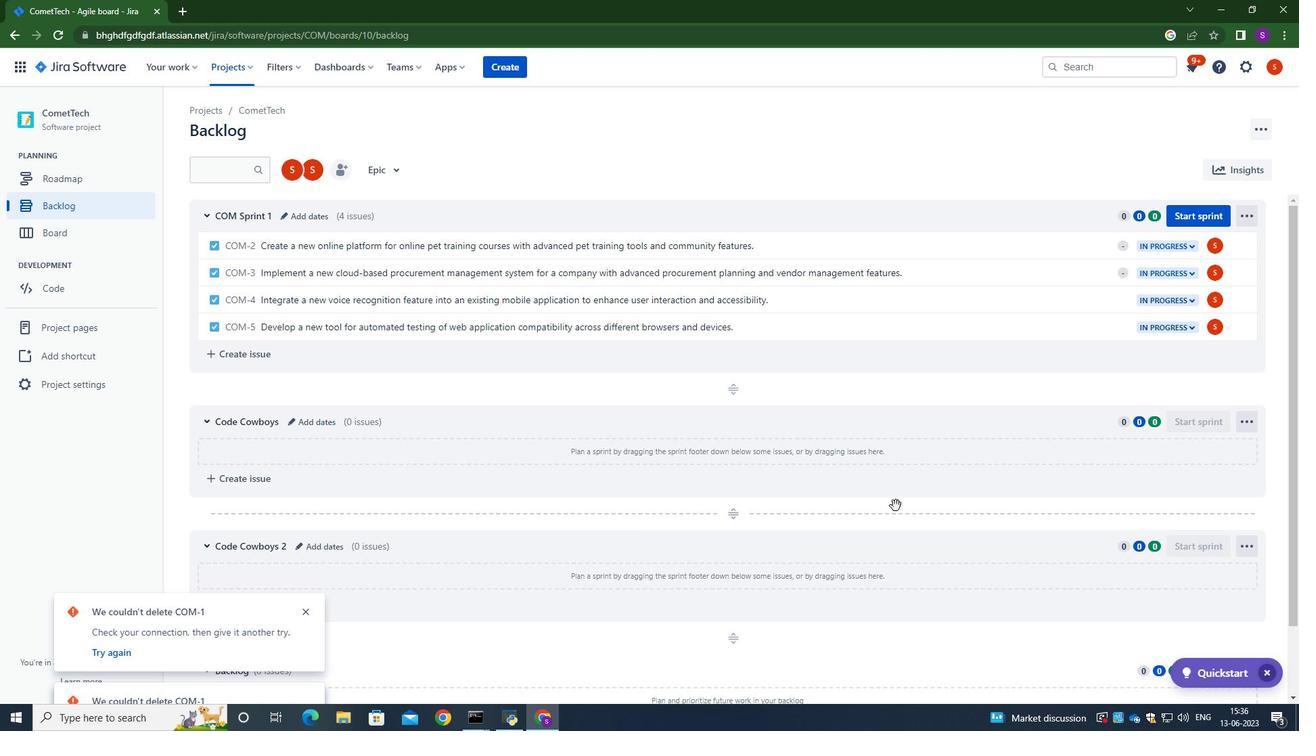 
Action: Mouse scrolled (896, 504) with delta (0, 0)
Screenshot: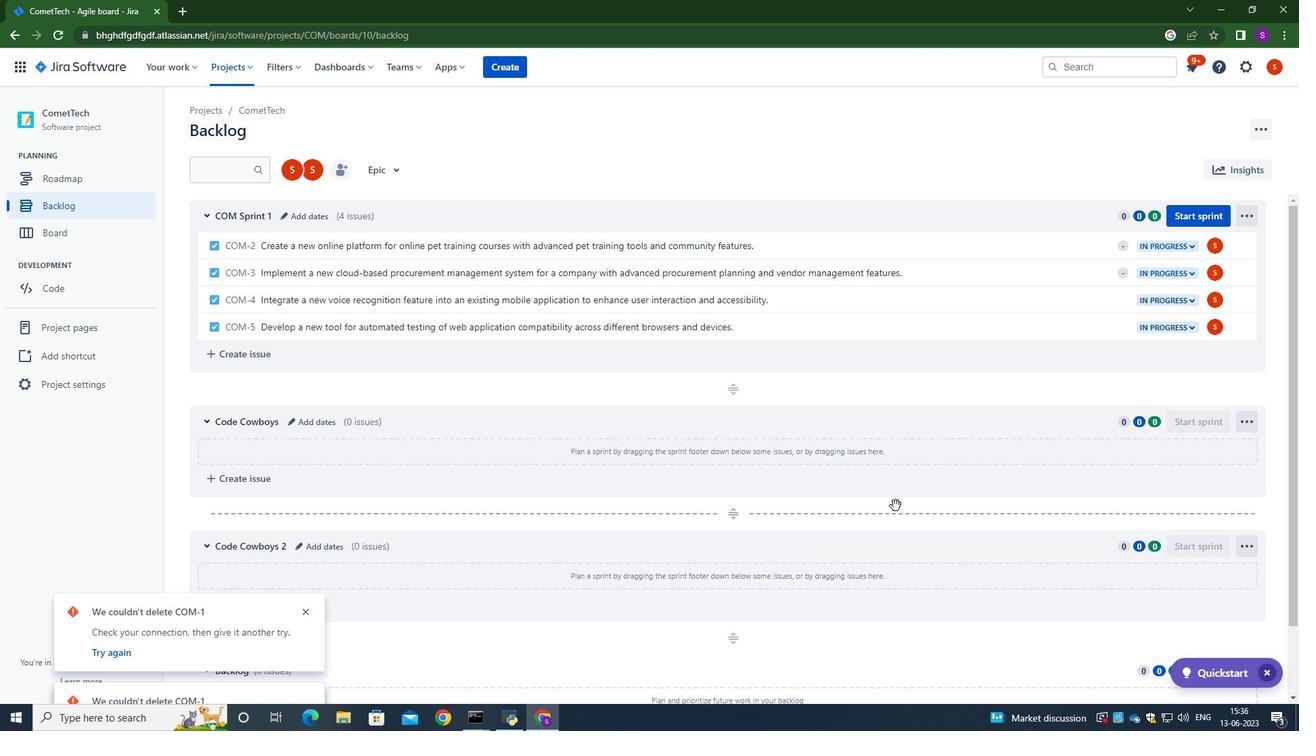 
Action: Mouse scrolled (896, 504) with delta (0, 0)
Screenshot: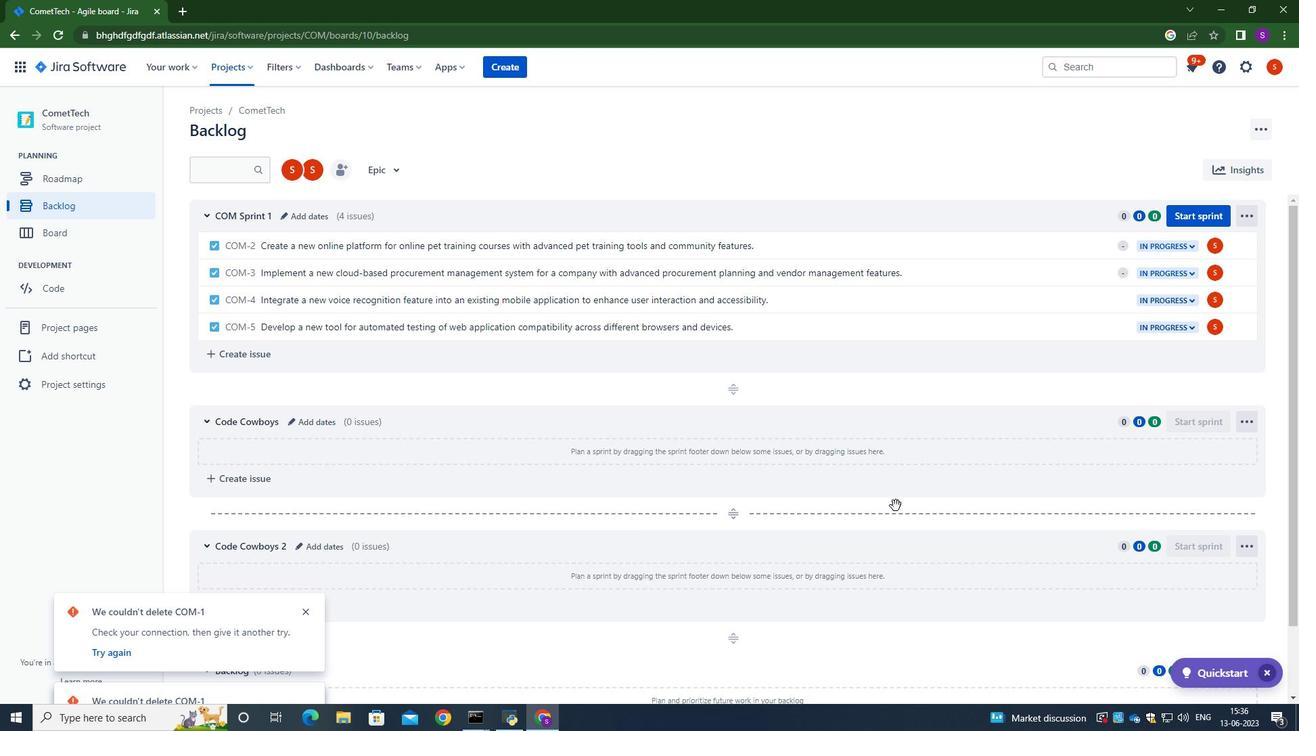 
Action: Mouse moved to (303, 460)
Screenshot: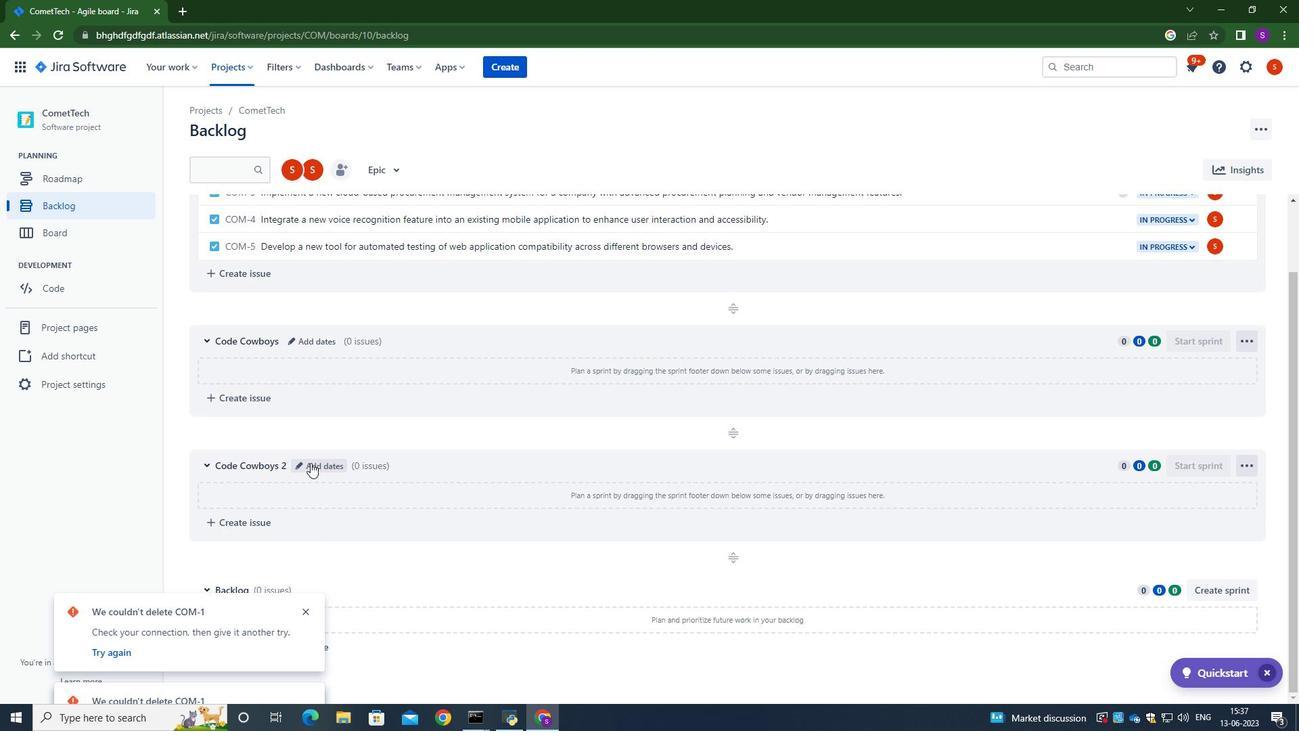 
Action: Mouse pressed left at (303, 460)
Screenshot: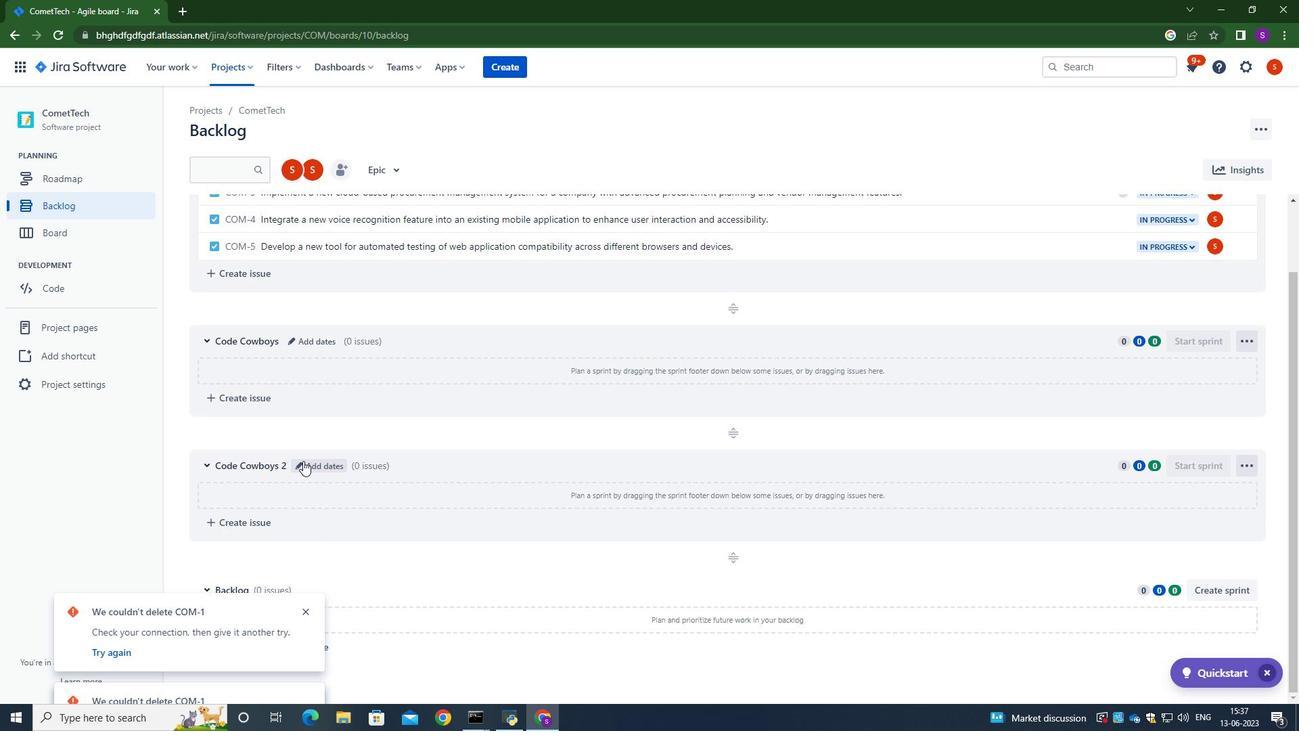 
Action: Mouse moved to (539, 161)
Screenshot: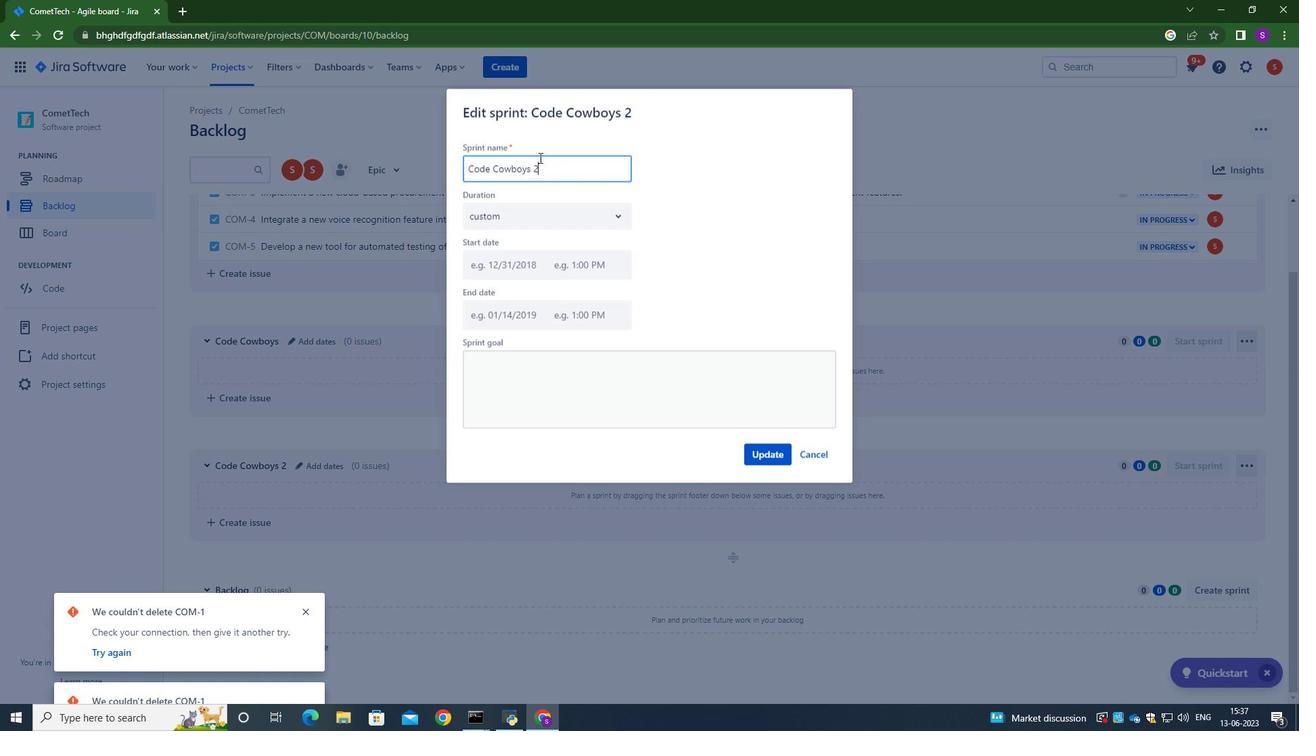
Action: Key pressed <Key.backspace><Key.backspace><Key.backspace><Key.backspace><Key.backspace><Key.backspace><Key.backspace><Key.backspace><Key.backspace><Key.backspace><Key.backspace><Key.backspace><Key.backspace><Key.backspace><Key.backspace><Key.backspace><Key.backspace><Key.backspace><Key.backspace><Key.backspace><Key.backspace><Key.backspace><Key.backspace><Key.backspace><Key.backspace><Key.backspace><Key.backspace><Key.backspace><Key.backspace><Key.backspace><Key.backspace><Key.backspace><Key.backspace><Key.backspace><Key.backspace><Key.backspace><Key.backspace><Key.backspace><Key.caps_lock>C<Key.caps_lock>ode<Key.space><Key.caps_lock>C<Key.caps_lock>owboys
Screenshot: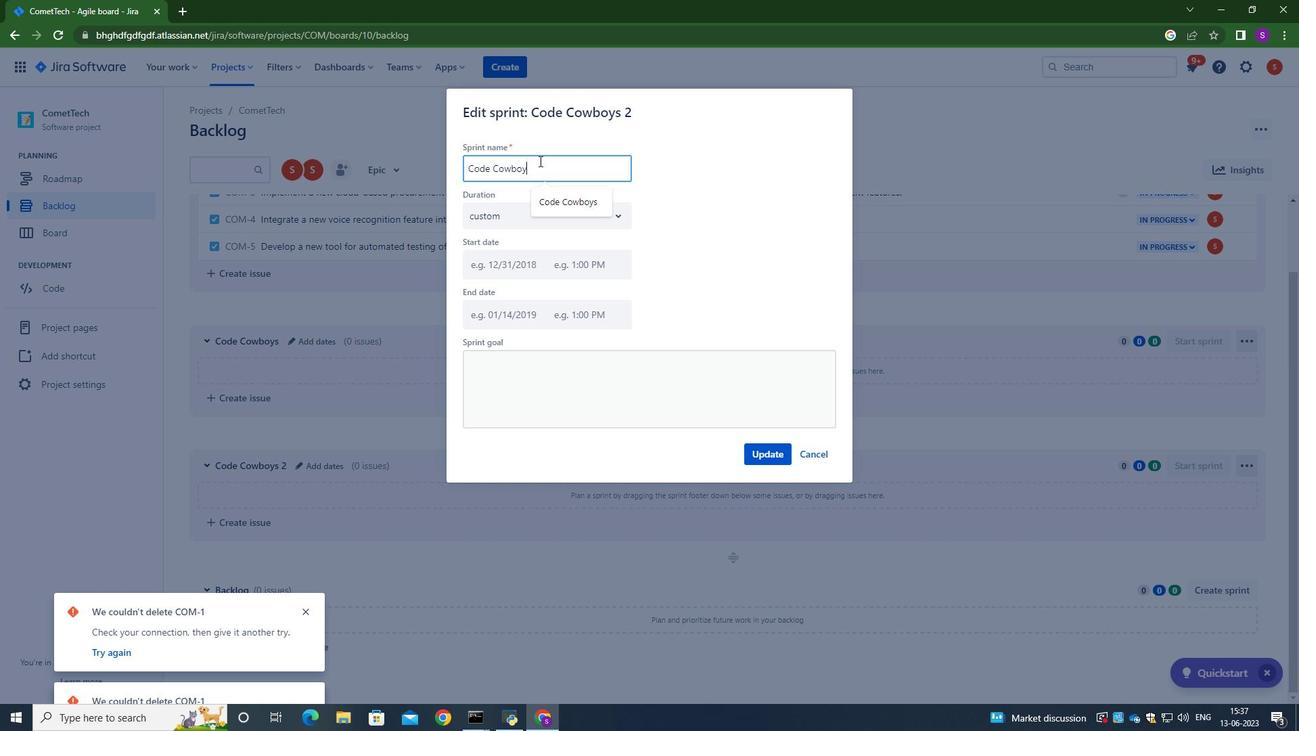 
Action: Mouse moved to (752, 456)
Screenshot: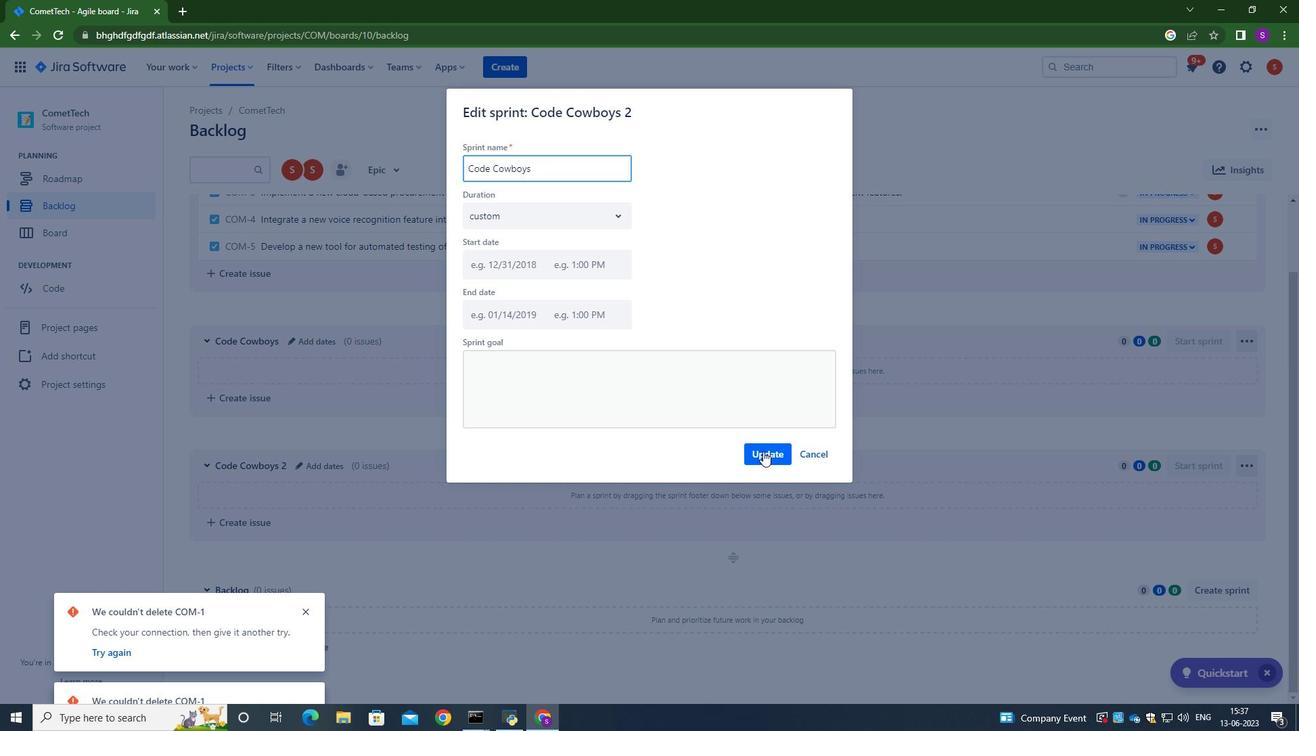 
Action: Mouse pressed left at (752, 456)
Screenshot: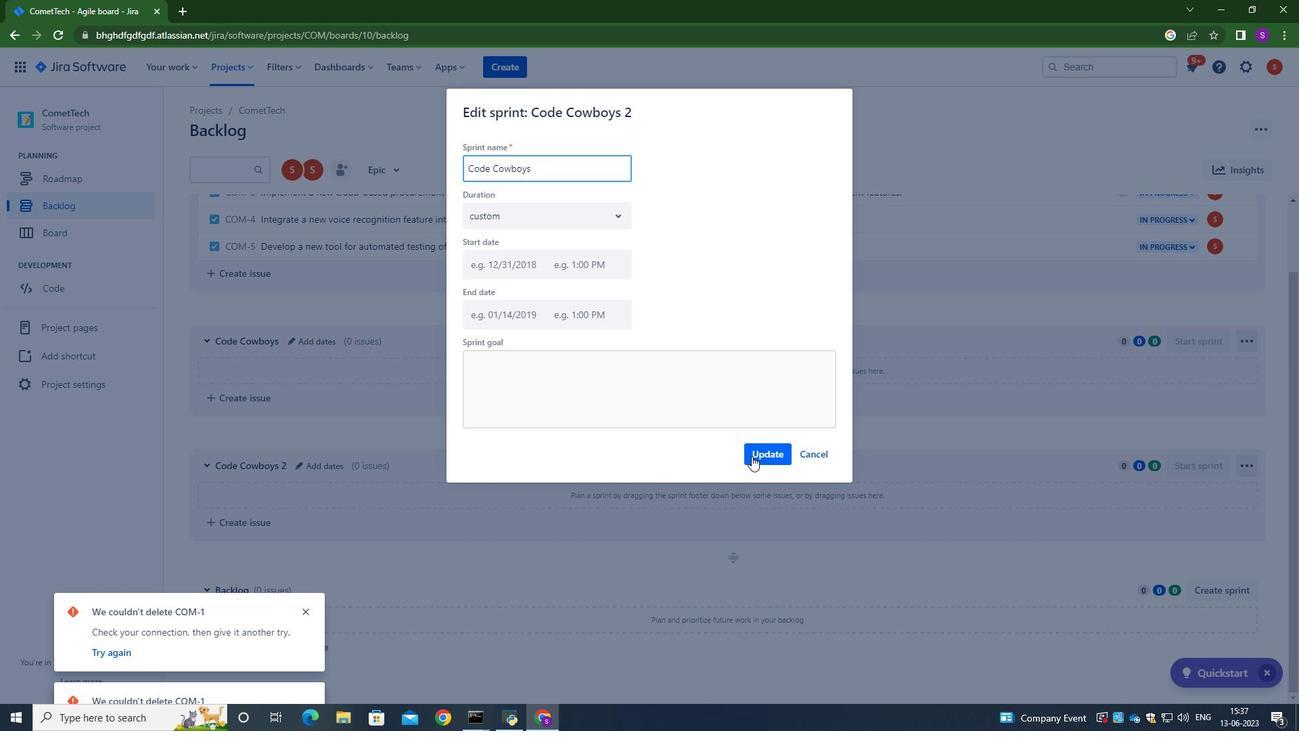 
Action: Mouse moved to (756, 395)
Screenshot: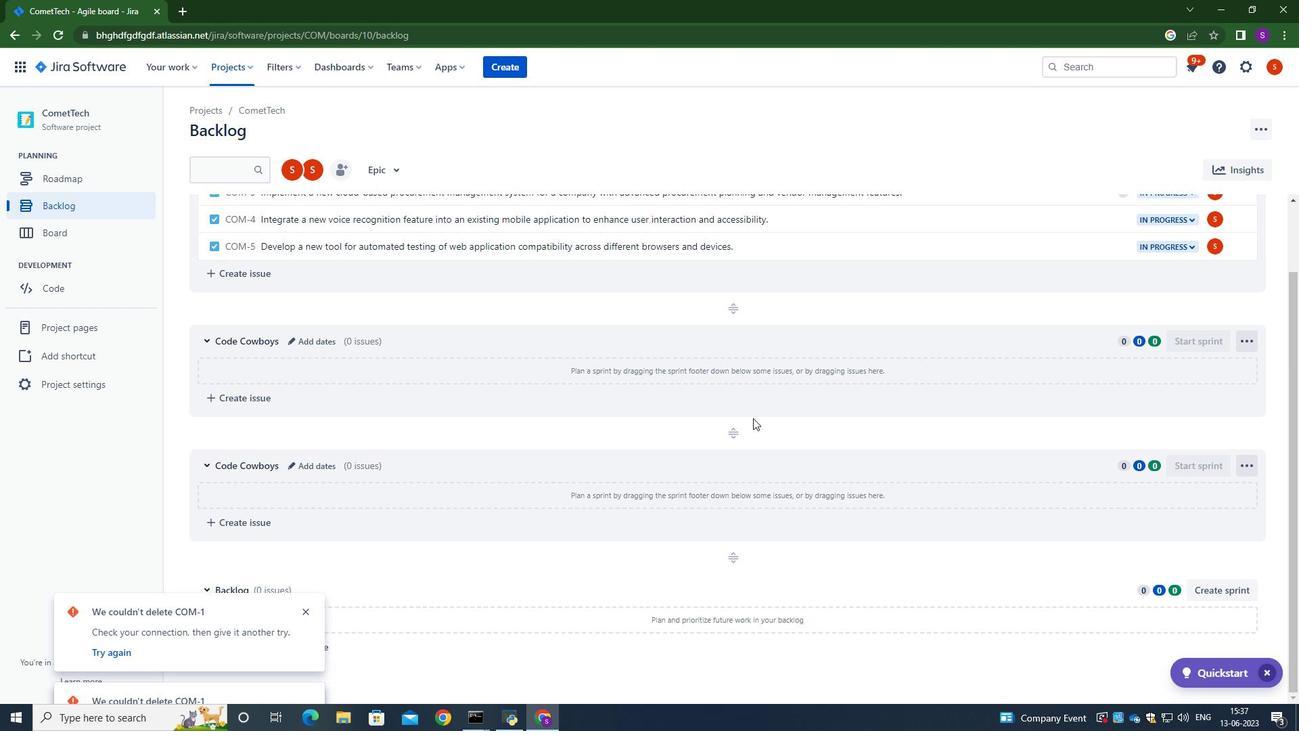 
Action: Mouse scrolled (756, 395) with delta (0, 0)
Screenshot: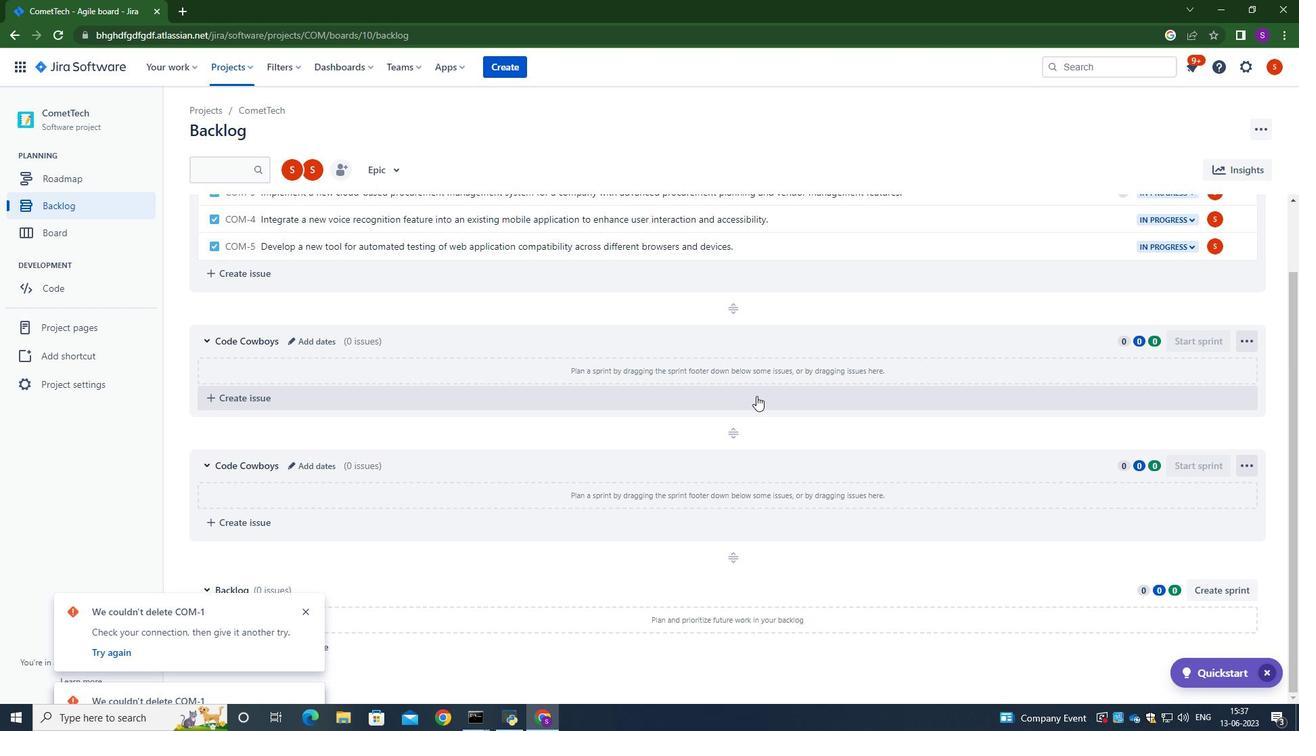 
Action: Mouse scrolled (756, 395) with delta (0, 0)
Screenshot: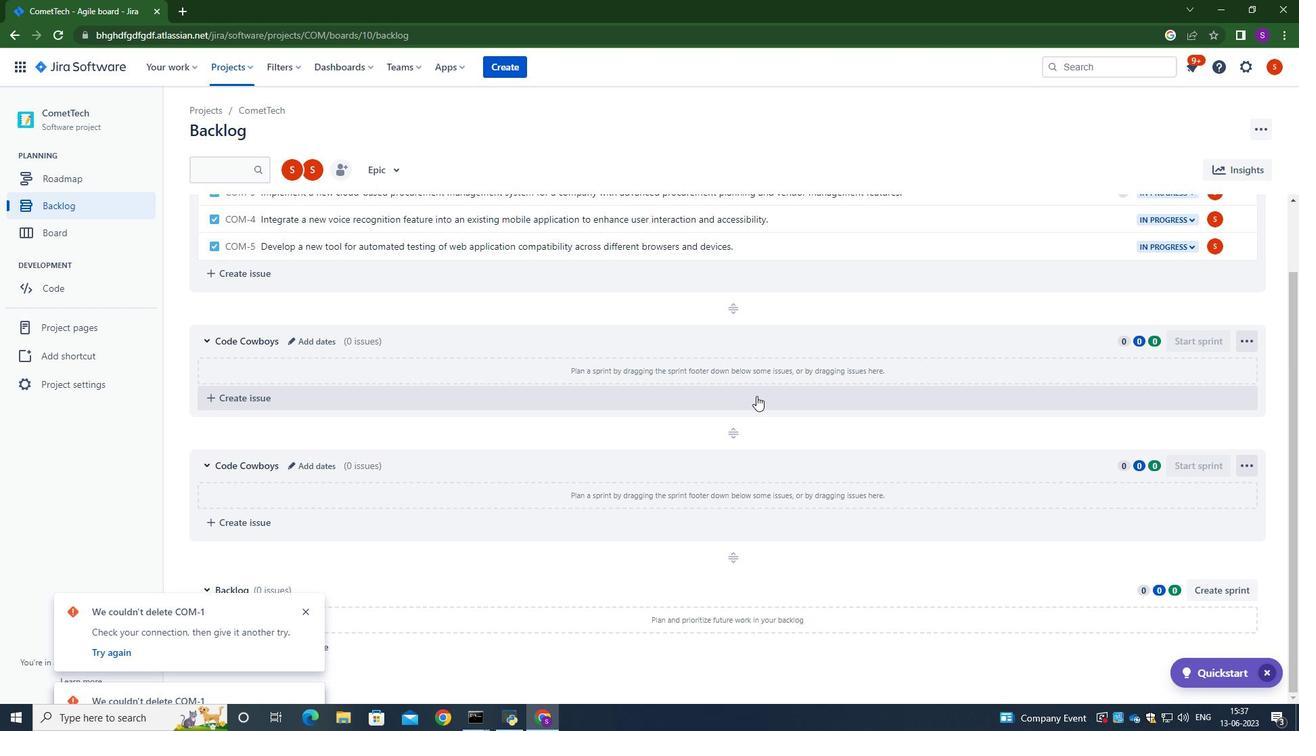 
Action: Mouse scrolled (756, 395) with delta (0, 0)
Screenshot: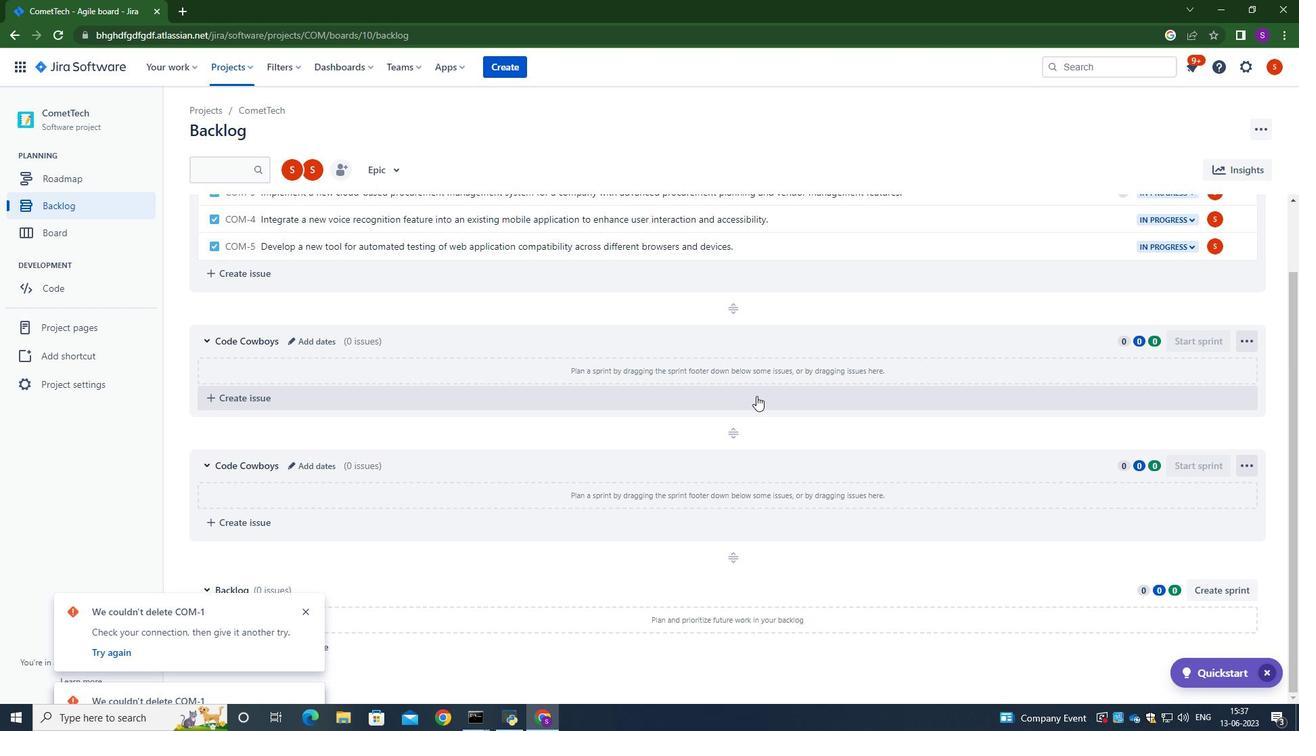 
Action: Mouse moved to (1236, 586)
Screenshot: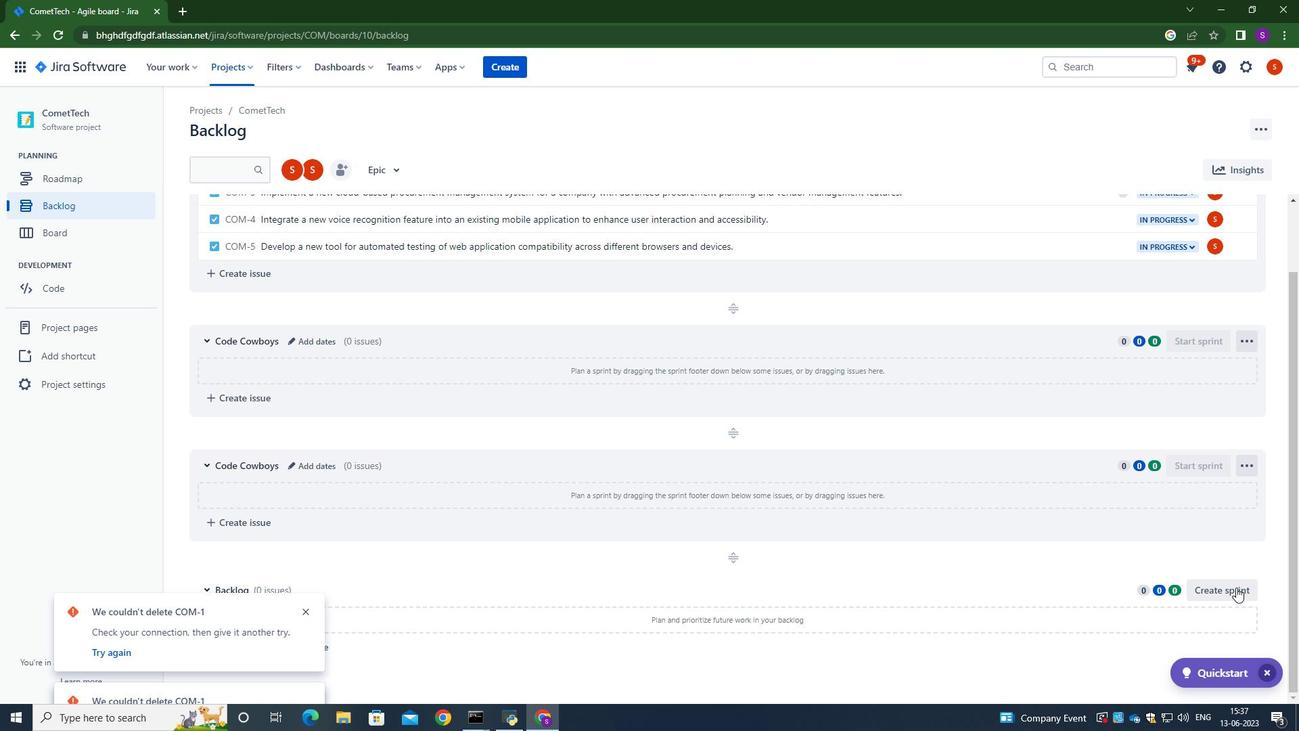
Action: Mouse pressed left at (1236, 586)
Screenshot: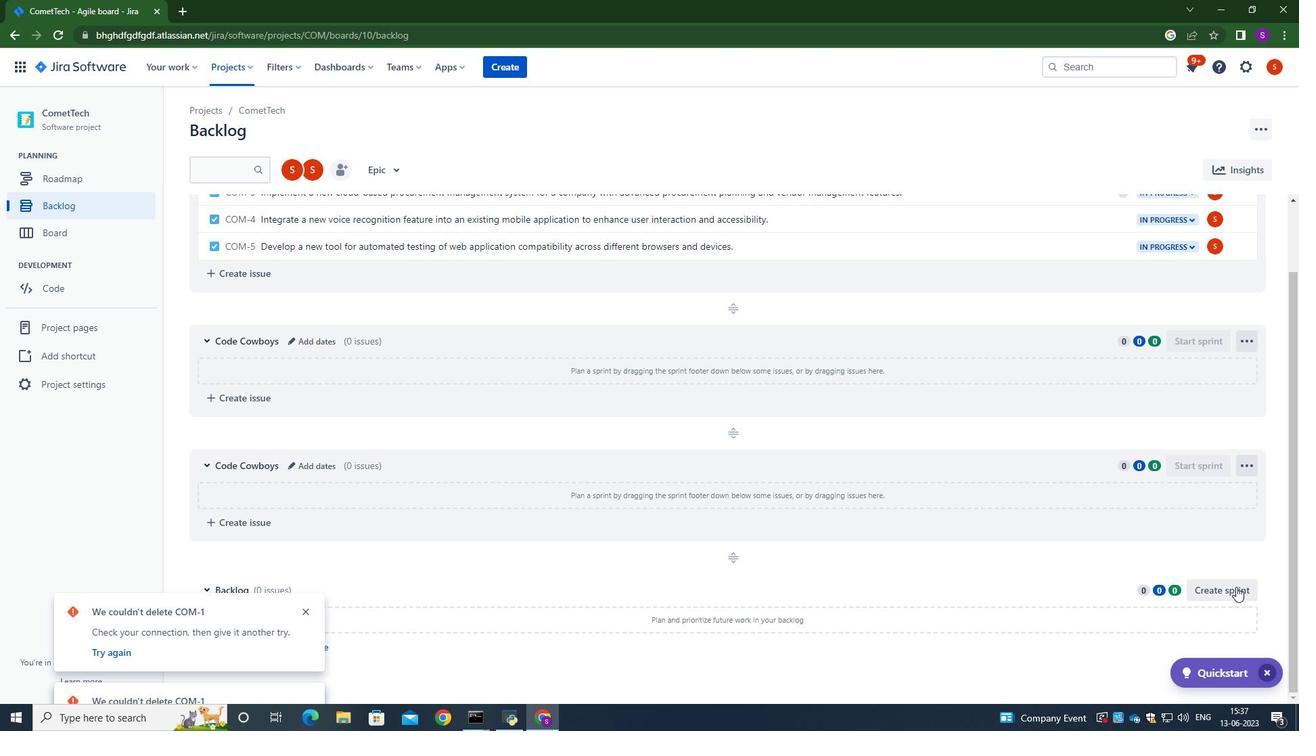 
Action: Mouse moved to (309, 607)
Screenshot: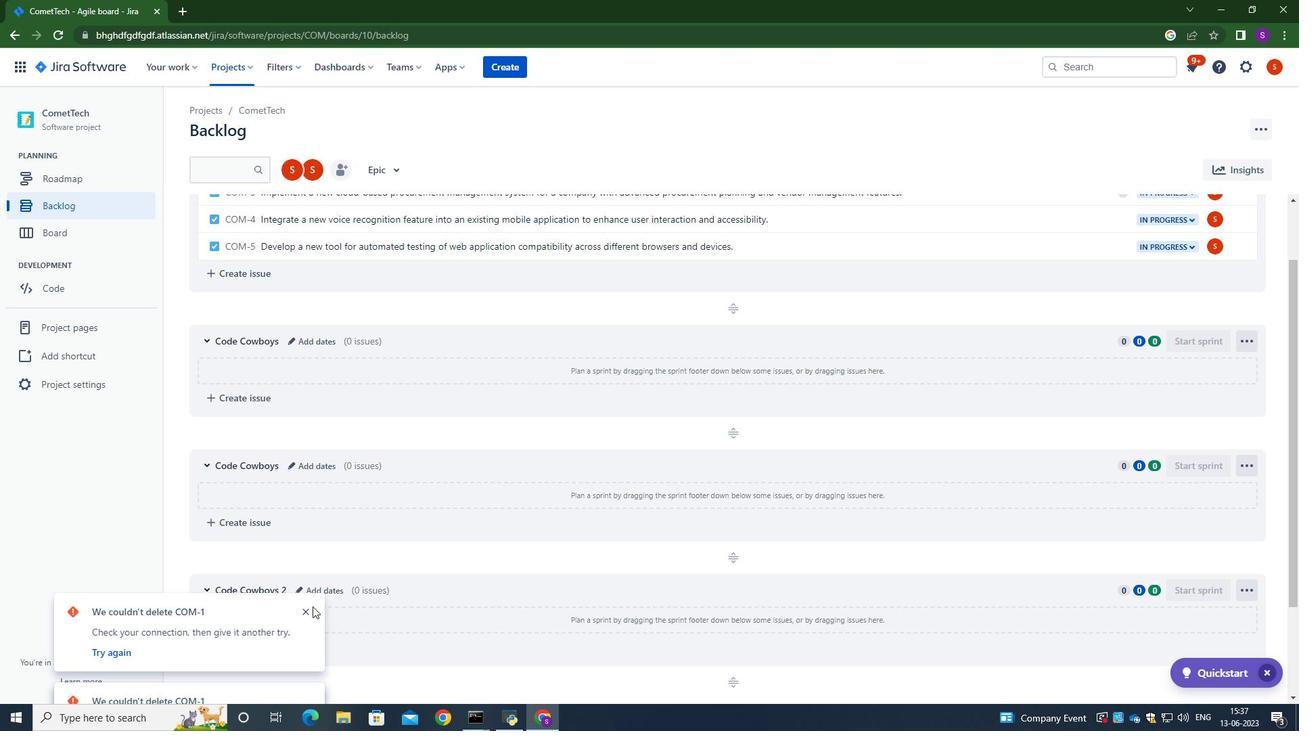 
Action: Mouse pressed left at (309, 607)
Screenshot: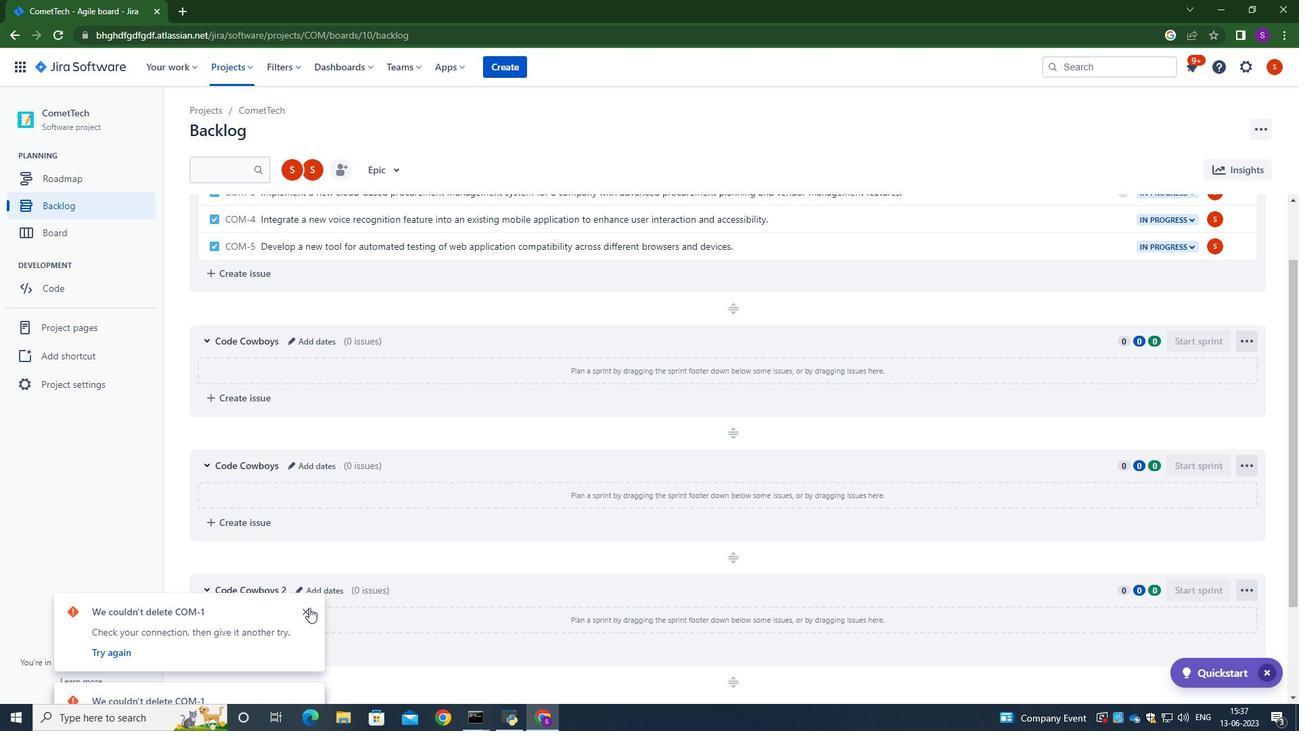 
Action: Mouse moved to (307, 608)
Screenshot: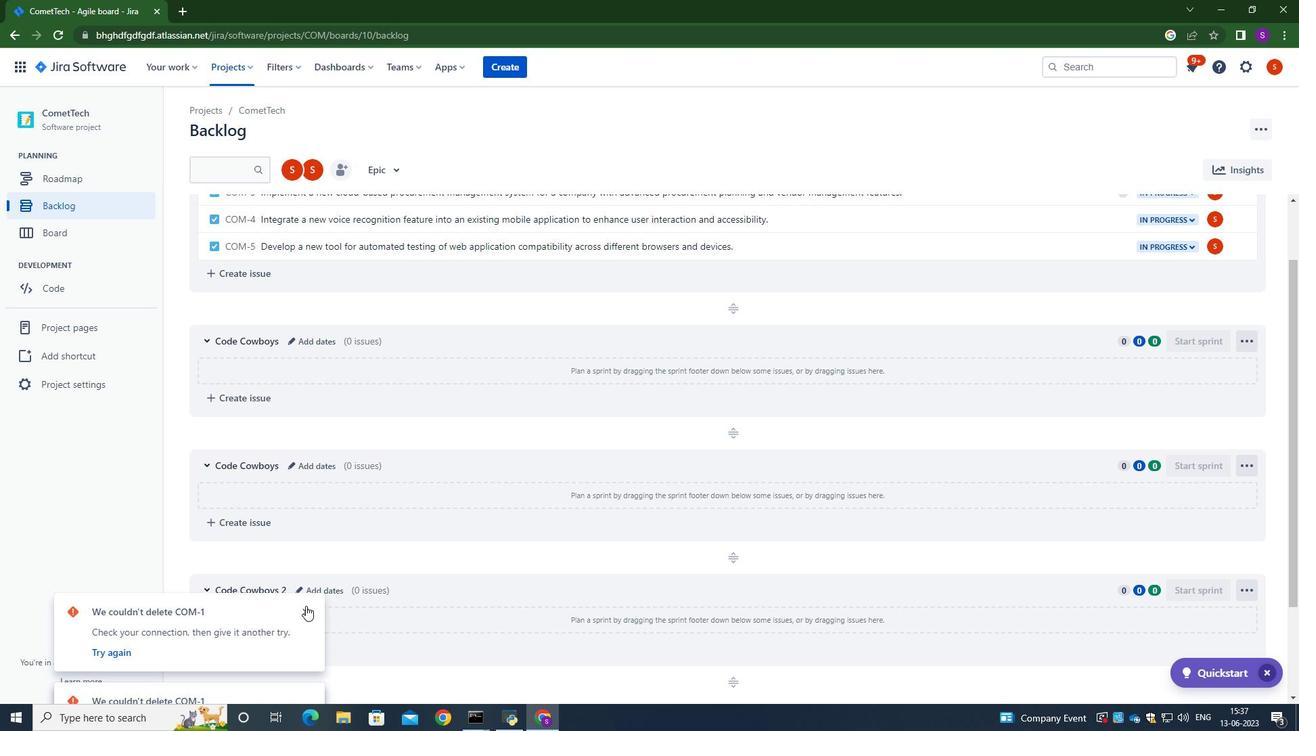 
Action: Mouse pressed left at (307, 608)
Screenshot: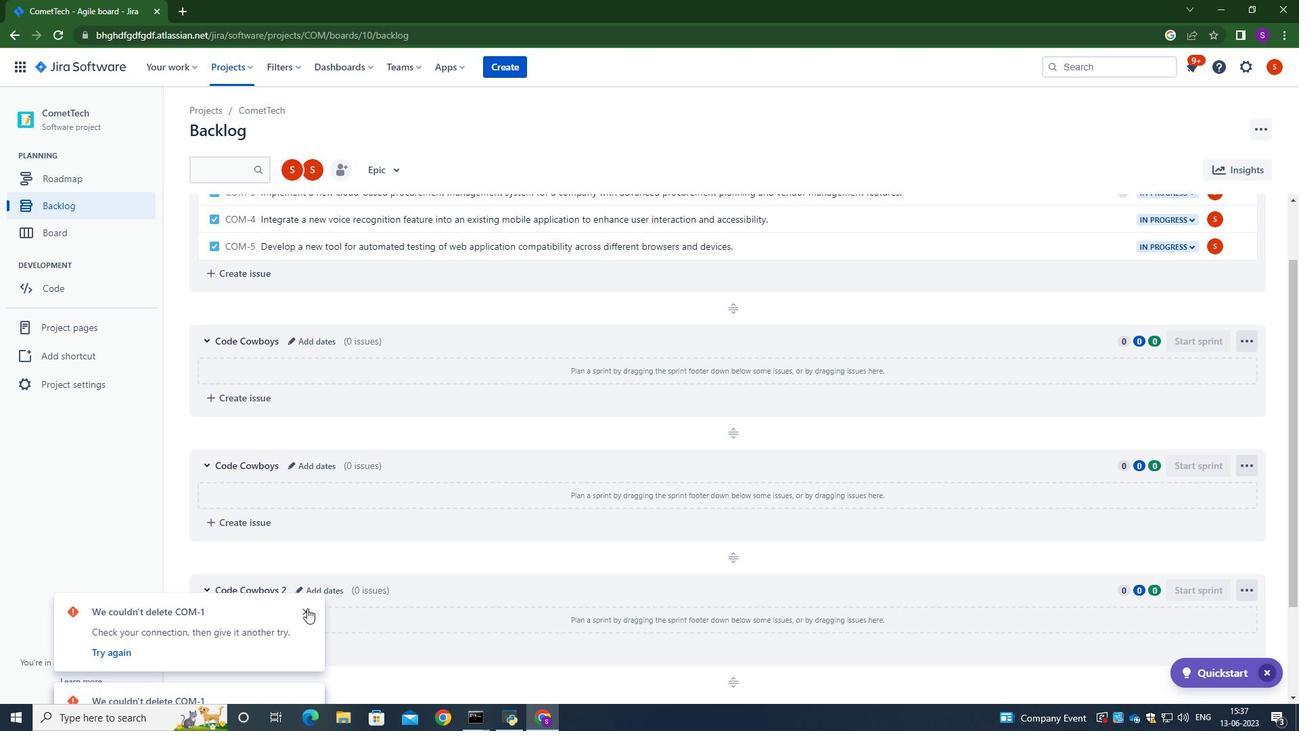 
Action: Mouse moved to (307, 606)
Screenshot: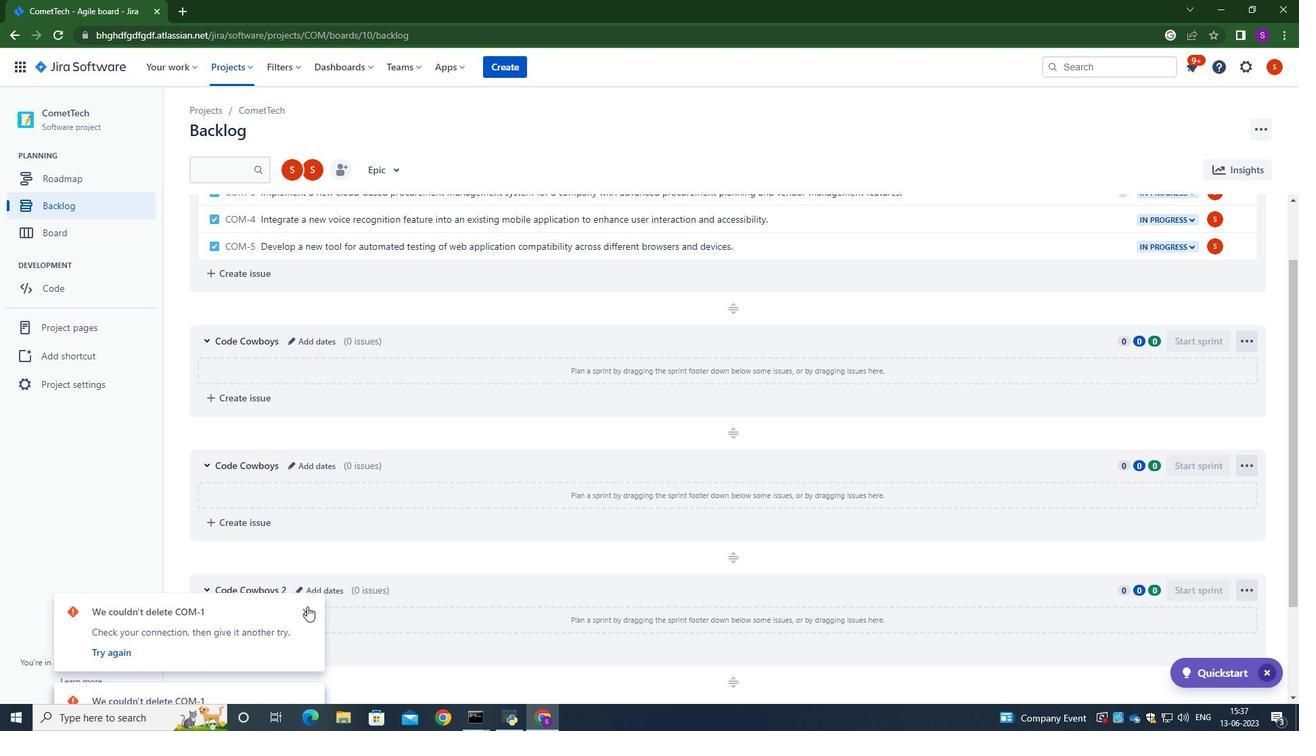 
Action: Mouse pressed left at (307, 606)
Screenshot: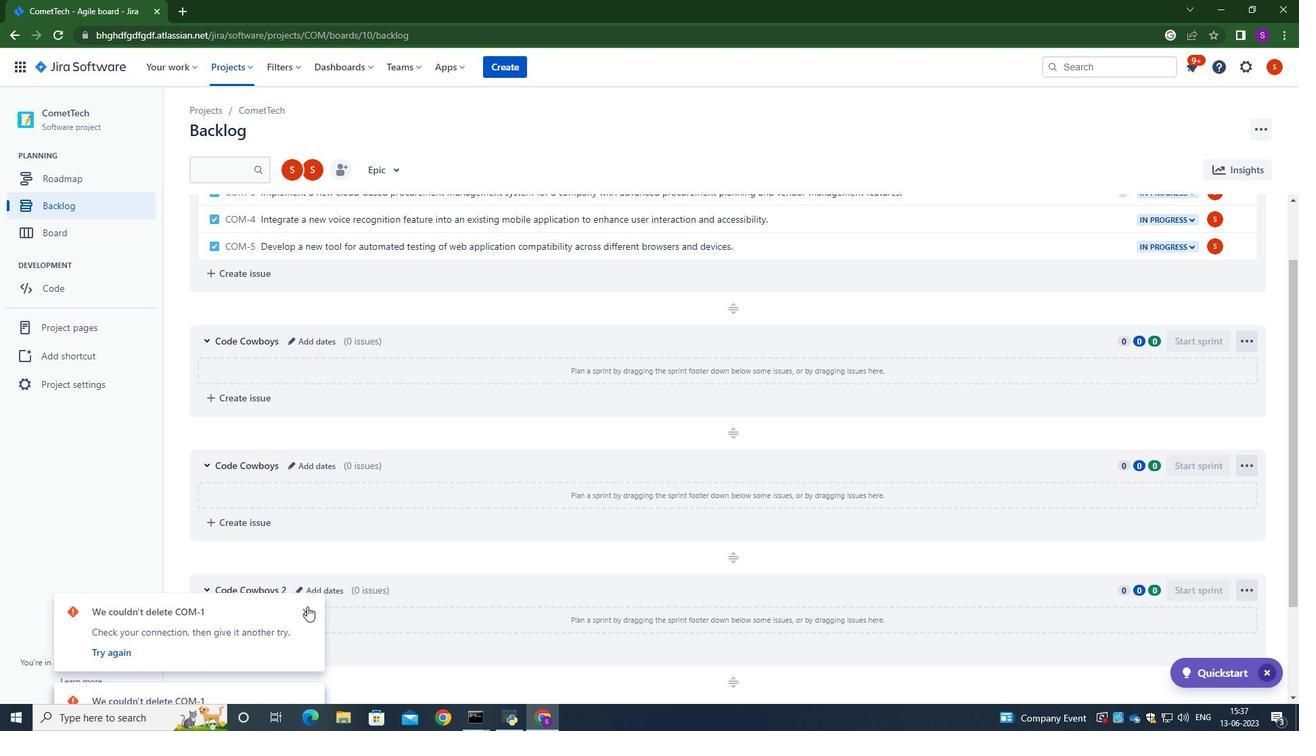 
Action: Mouse moved to (308, 605)
Screenshot: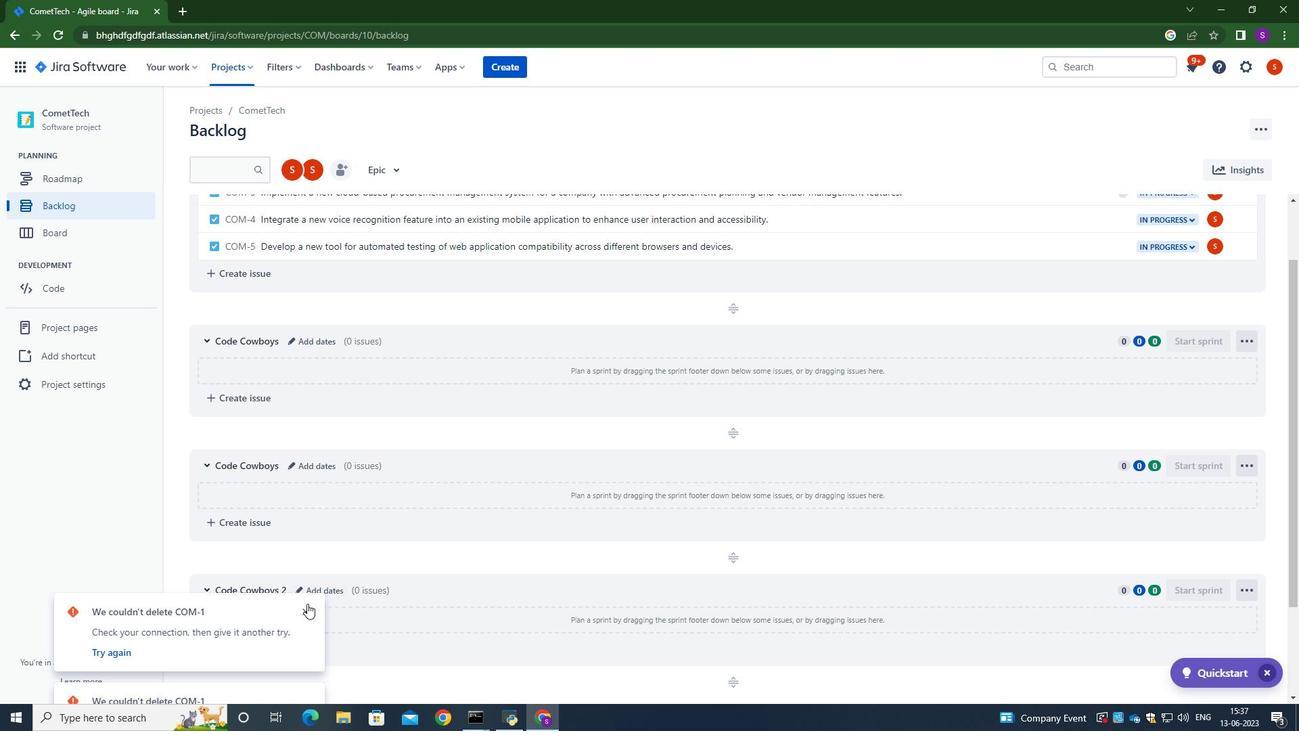 
Action: Mouse pressed left at (308, 605)
Screenshot: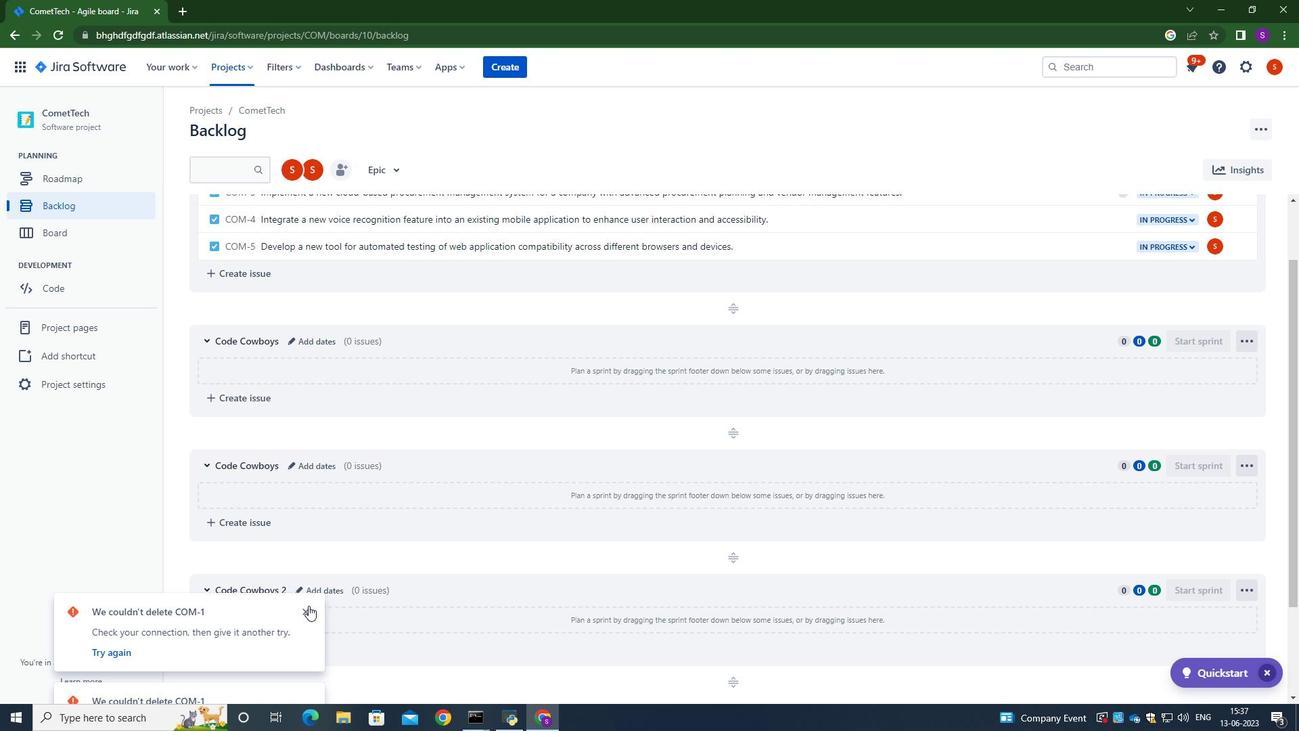 
Action: Mouse moved to (310, 608)
Screenshot: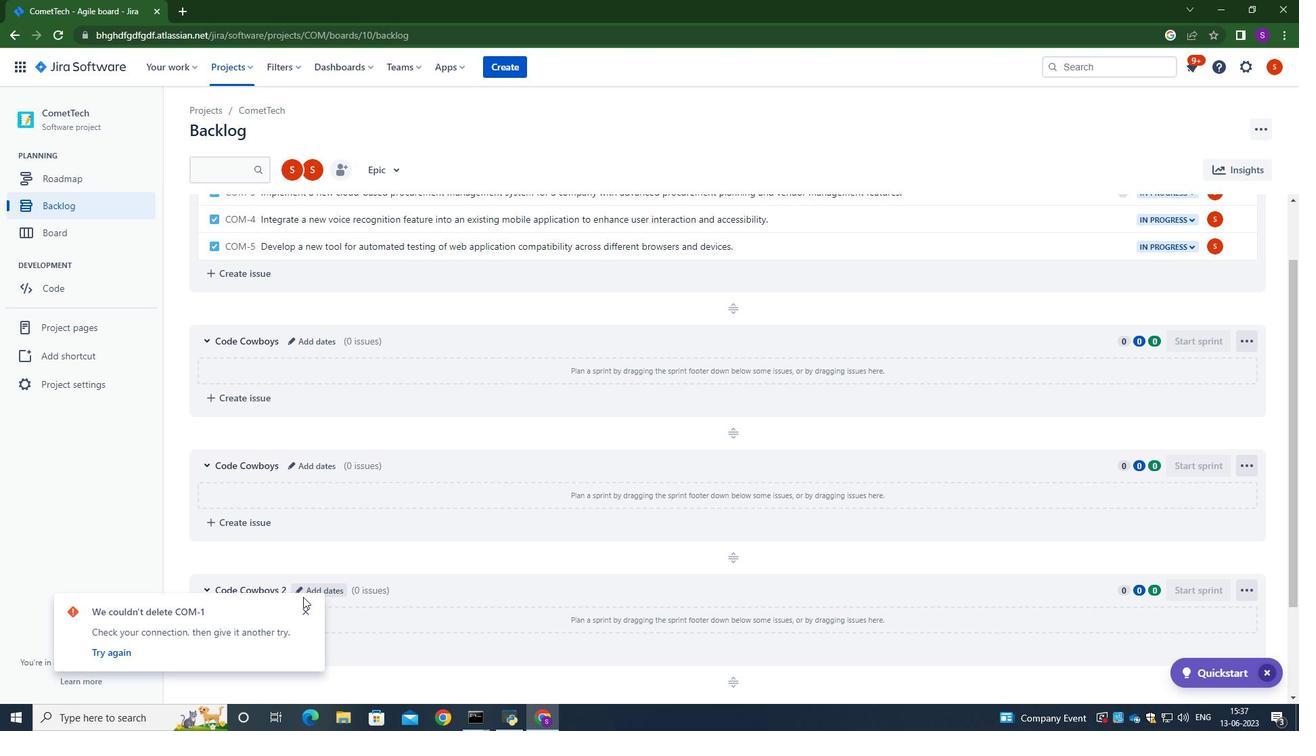 
Action: Mouse pressed left at (310, 608)
Screenshot: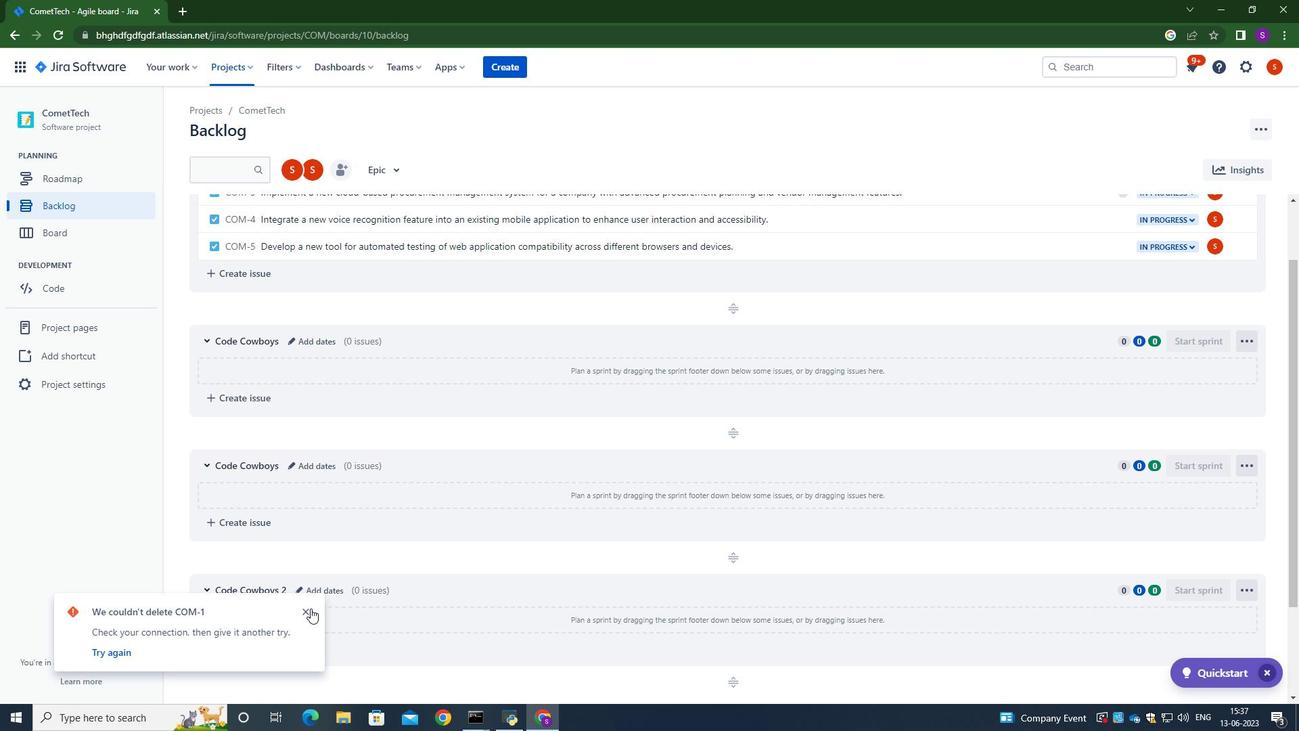 
Action: Mouse moved to (303, 592)
Screenshot: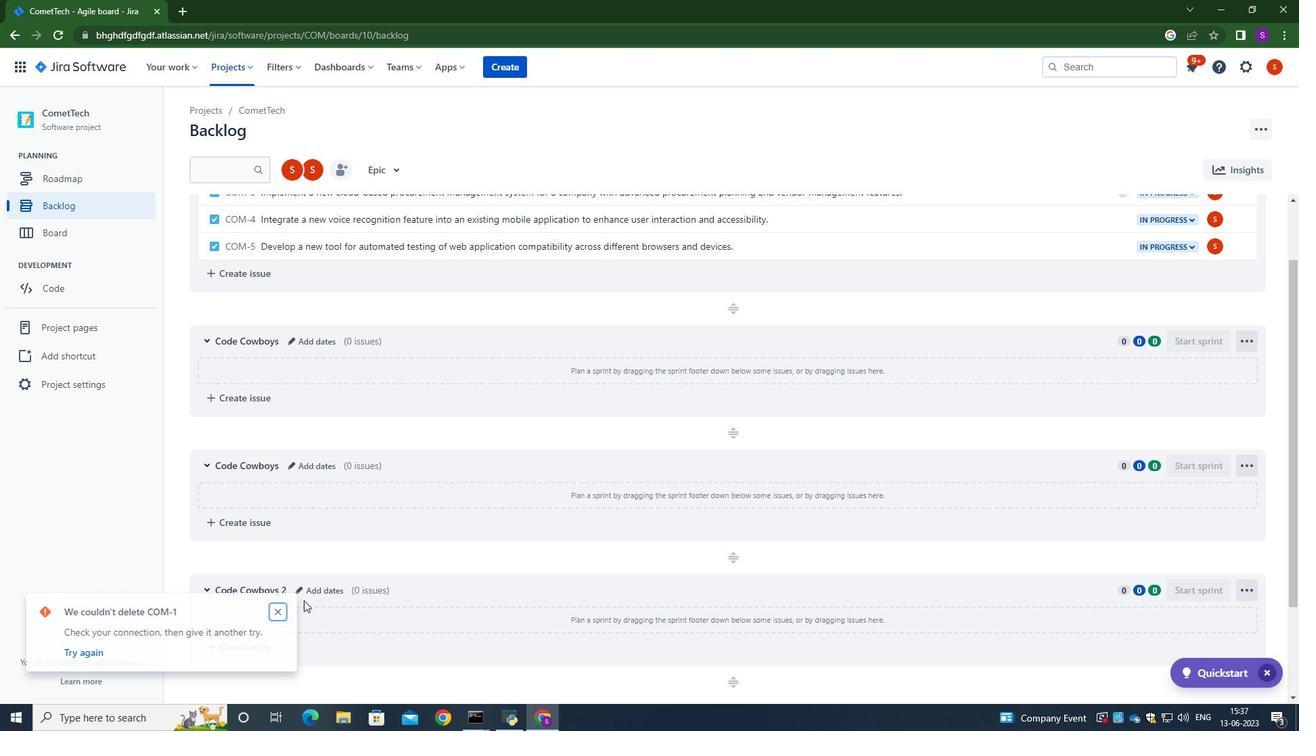 
Action: Mouse pressed left at (303, 592)
Screenshot: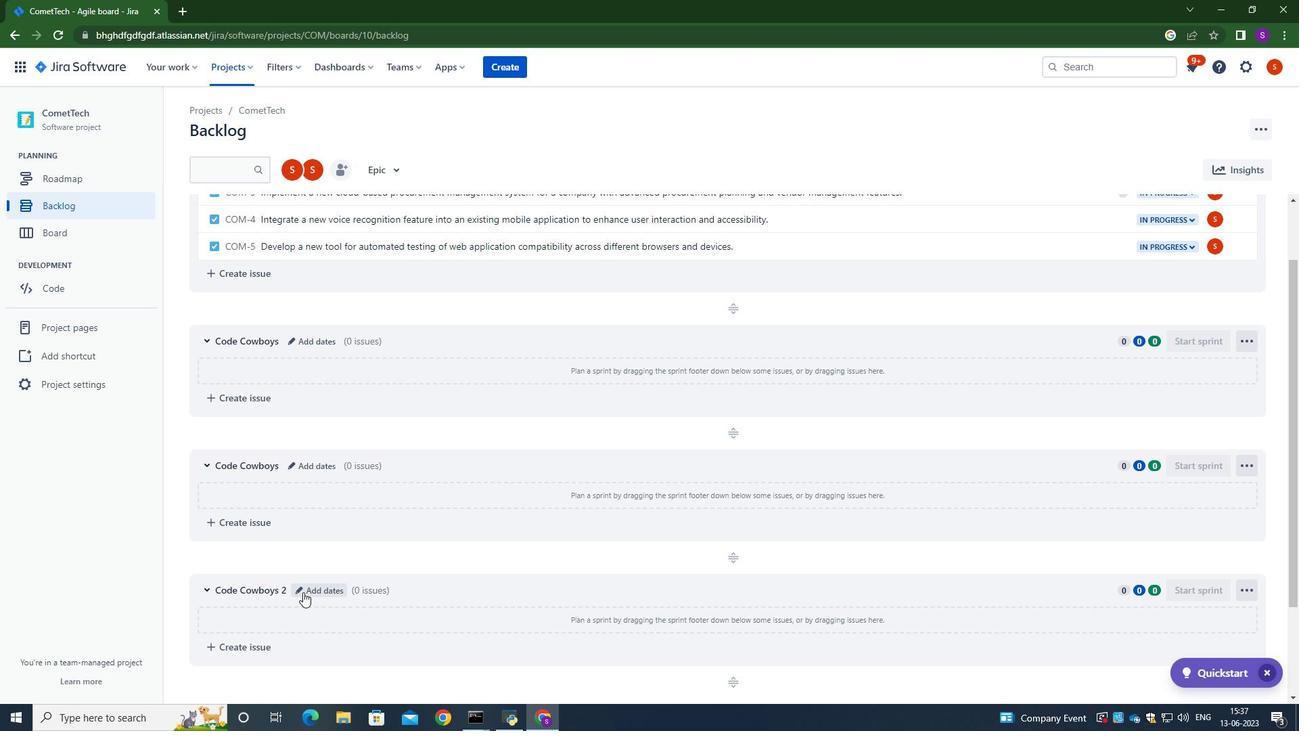 
Action: Mouse moved to (536, 170)
Screenshot: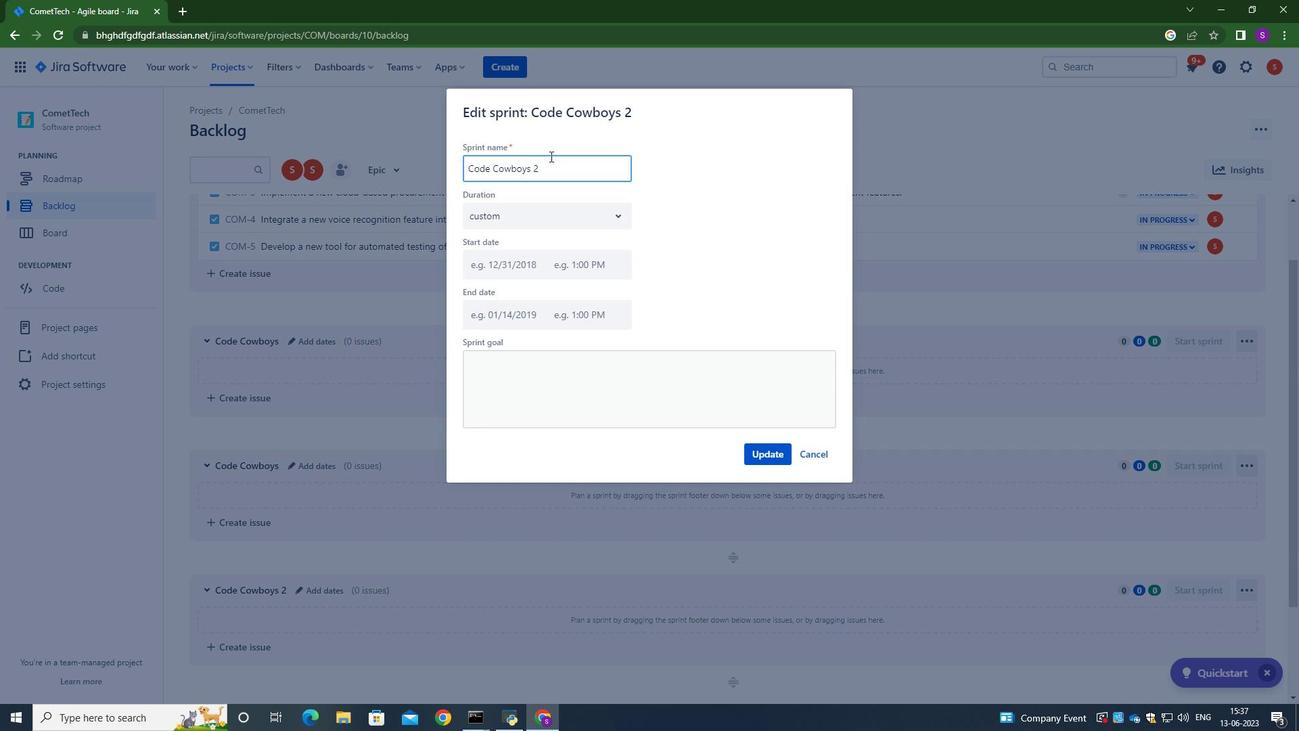 
Action: Key pressed <Key.backspace><Key.backspace><Key.backspace><Key.backspace><Key.backspace><Key.backspace><Key.backspace><Key.backspace><Key.backspace><Key.backspace><Key.backspace><Key.backspace><Key.backspace><Key.backspace><Key.backspace><Key.backspace><Key.backspace><Key.backspace><Key.backspace><Key.caps_lock>C<Key.caps_lock>ode<Key.space><Key.caps_lock>C<Key.caps_lock>owbyo<Key.backspace><Key.backspace>ou<Key.backspace>ys
Screenshot: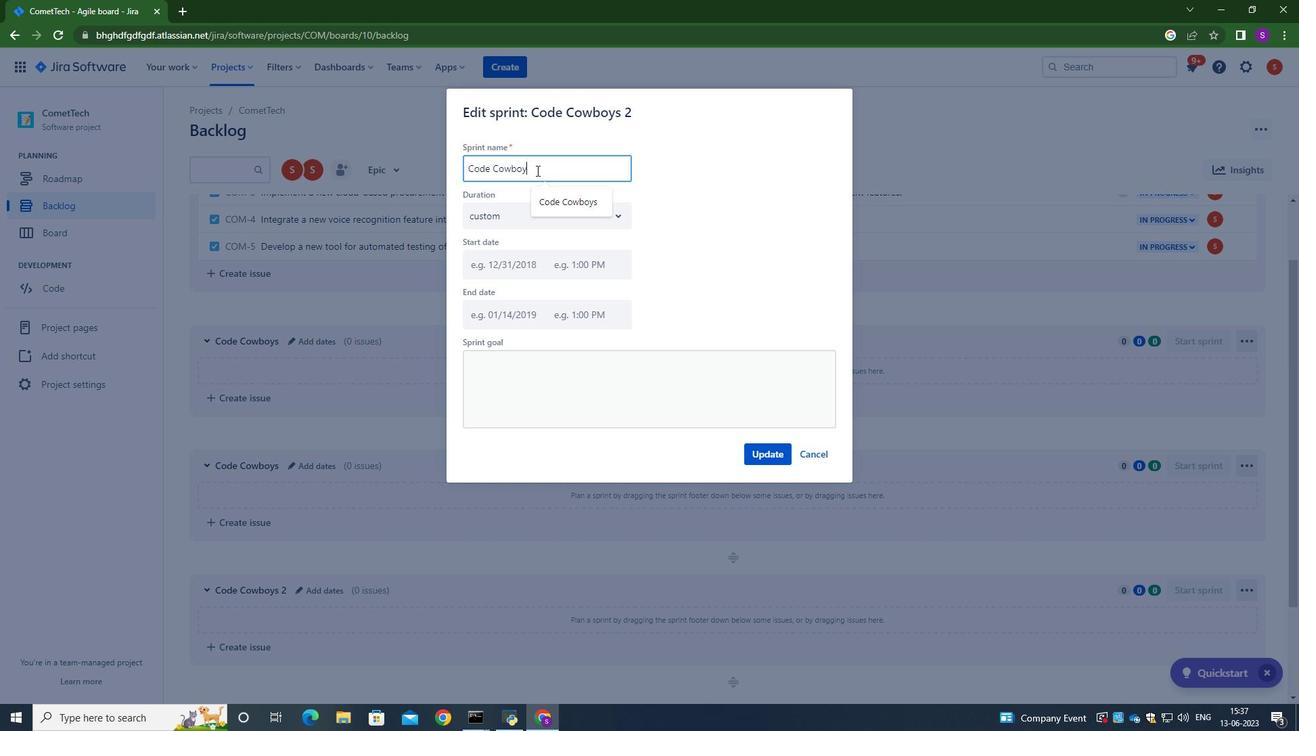 
Action: Mouse scrolled (536, 169) with delta (0, 0)
Screenshot: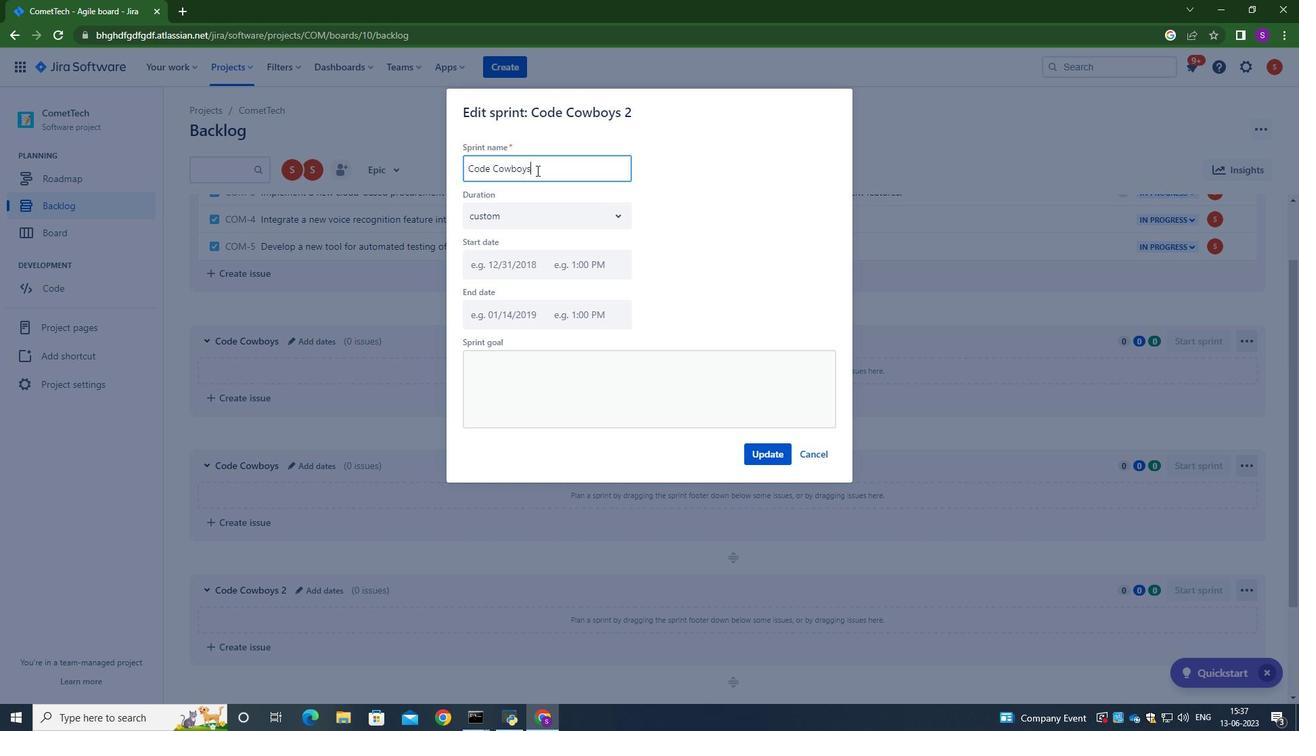 
Action: Mouse moved to (775, 452)
Screenshot: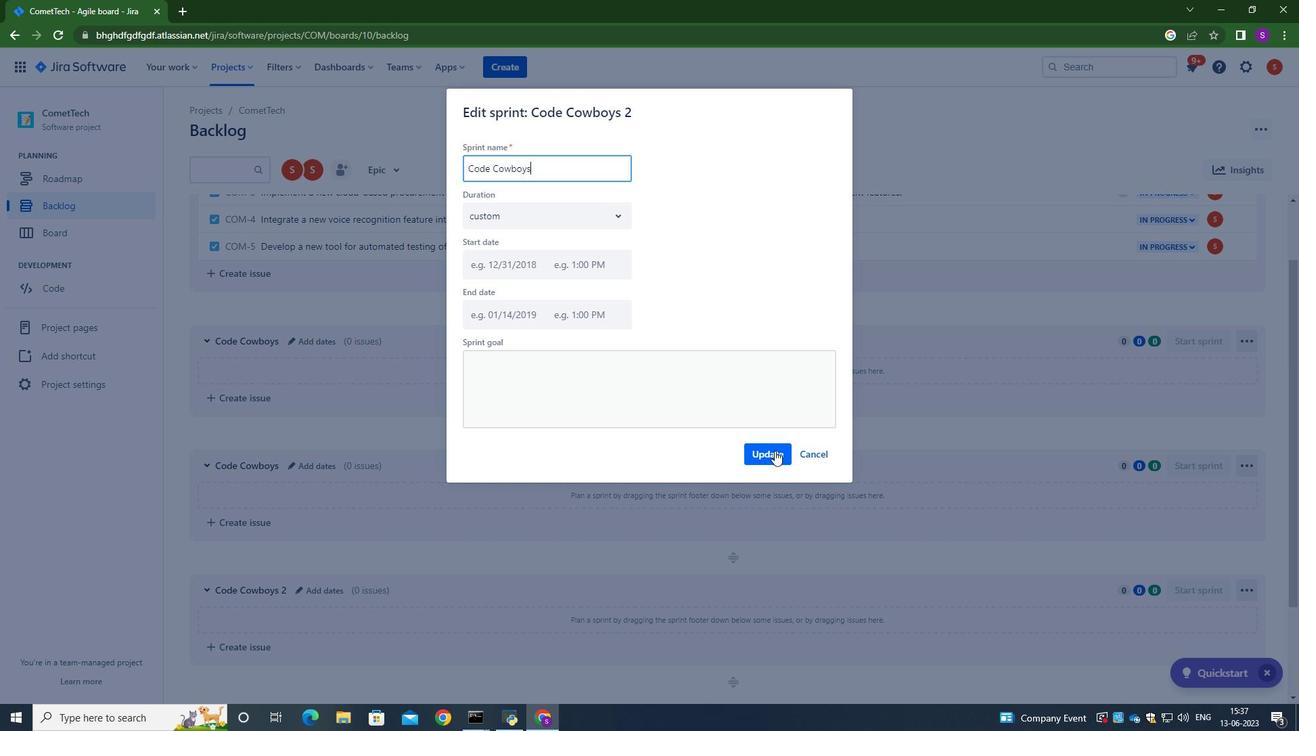 
Action: Mouse pressed left at (775, 452)
Screenshot: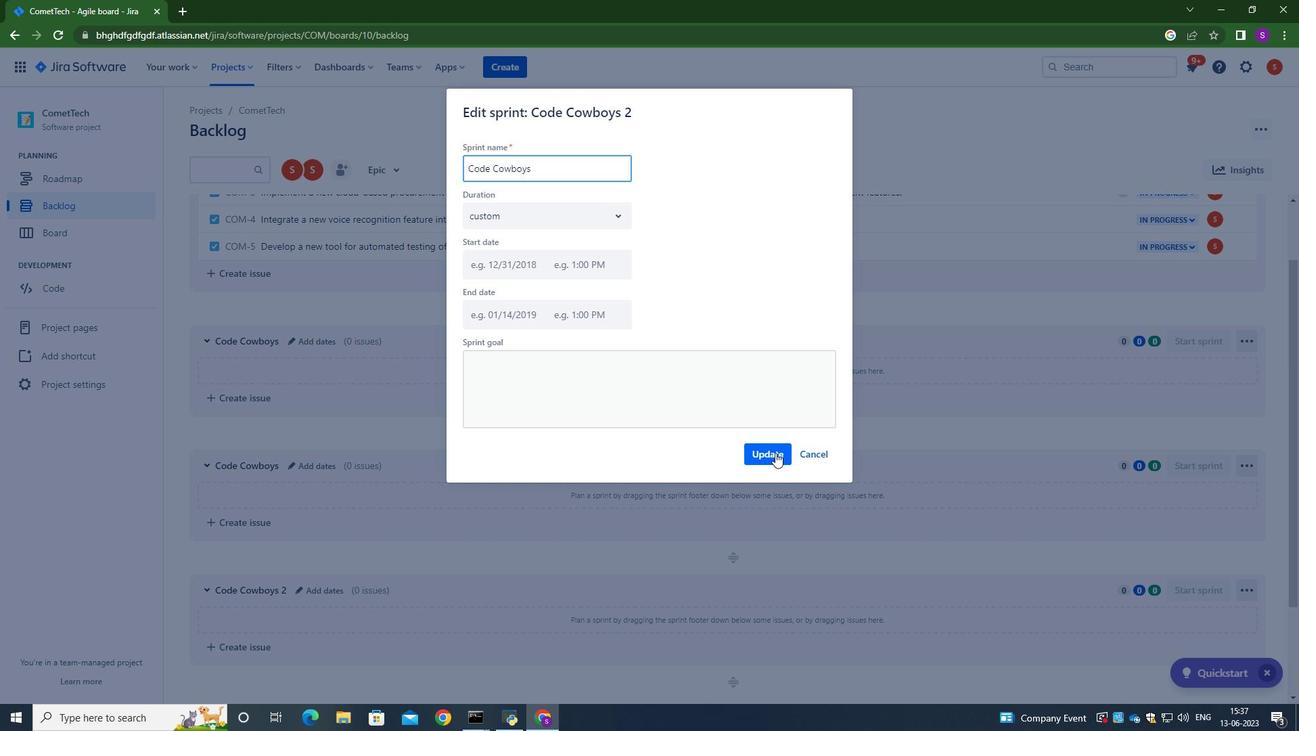 
Action: Mouse moved to (712, 320)
Screenshot: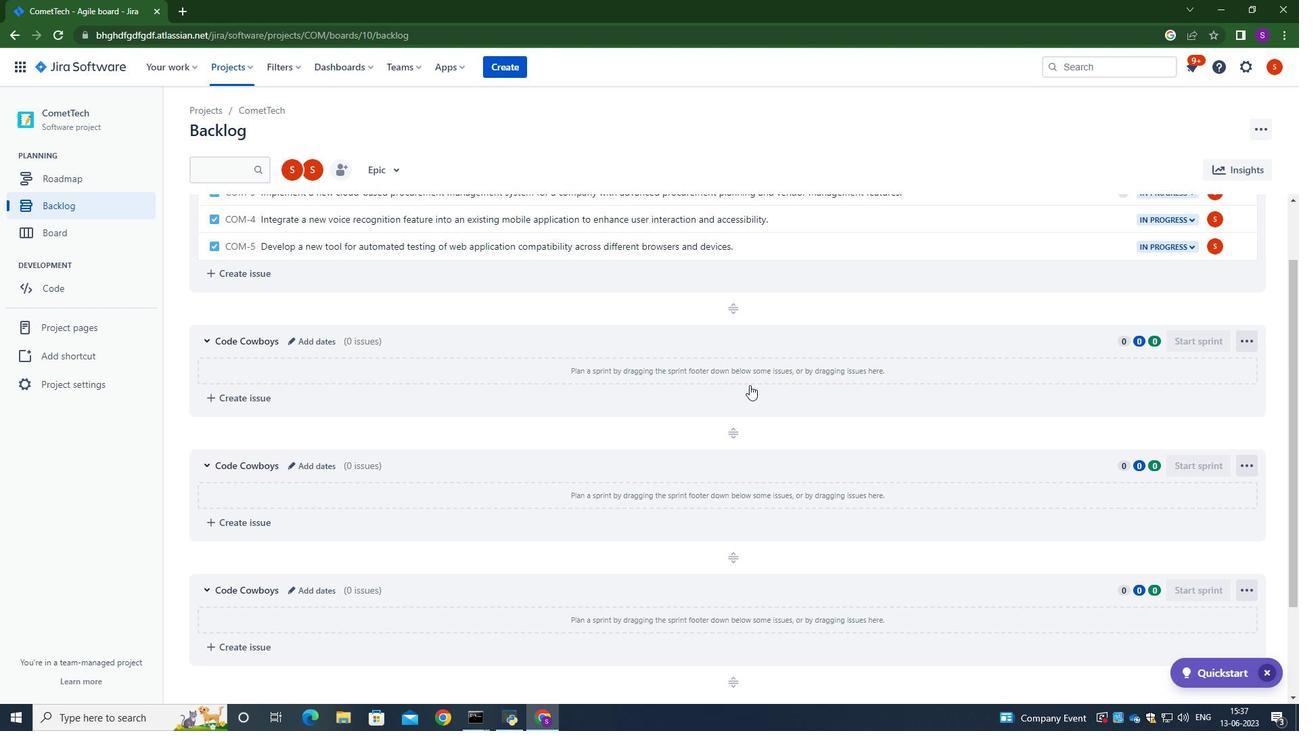 
Action: Mouse scrolled (712, 319) with delta (0, 0)
Screenshot: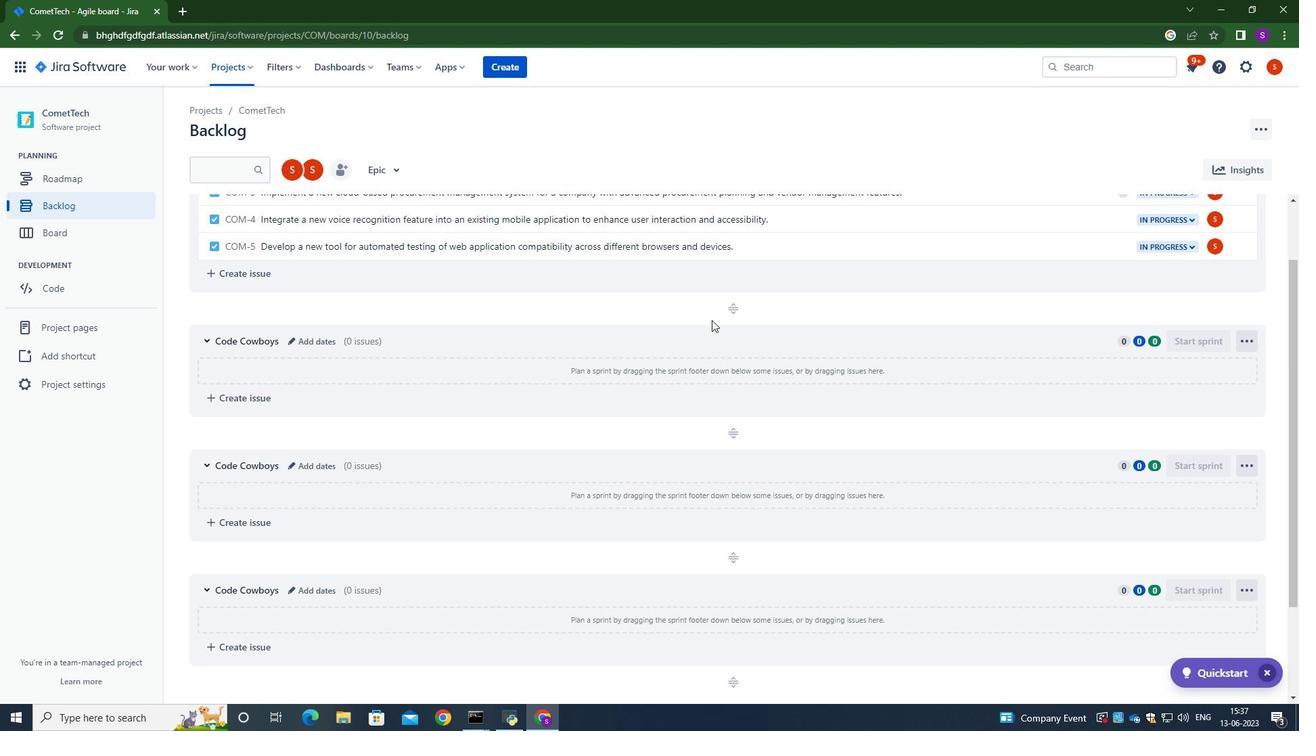 
Action: Mouse scrolled (712, 319) with delta (0, 0)
Screenshot: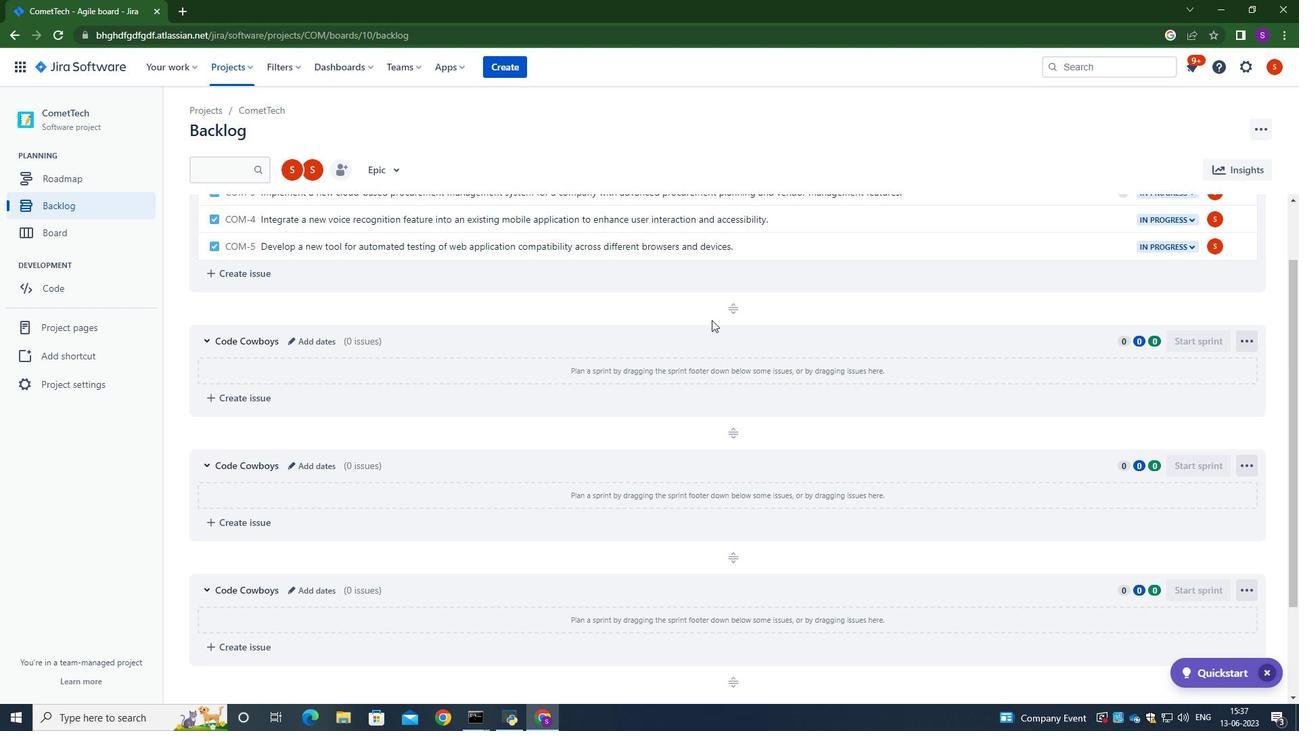 
Action: Mouse scrolled (712, 319) with delta (0, 0)
Screenshot: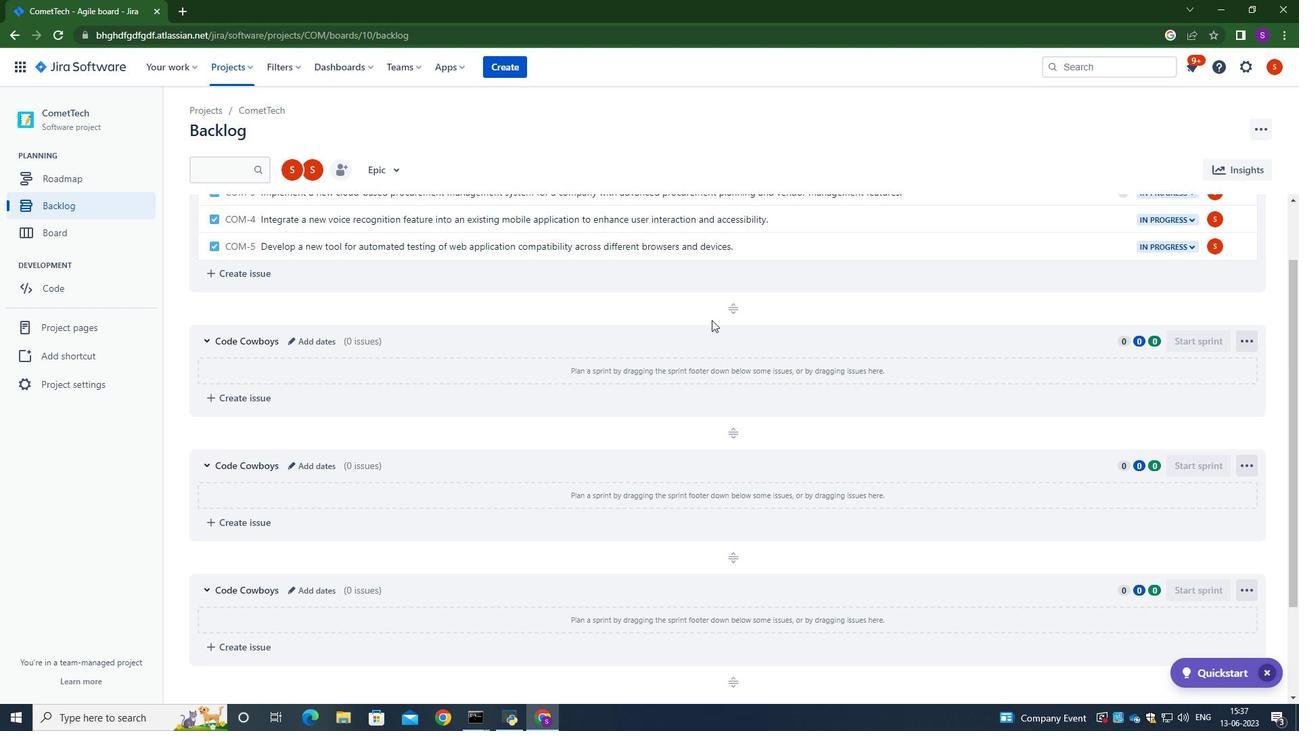 
Action: Mouse scrolled (712, 320) with delta (0, 0)
Screenshot: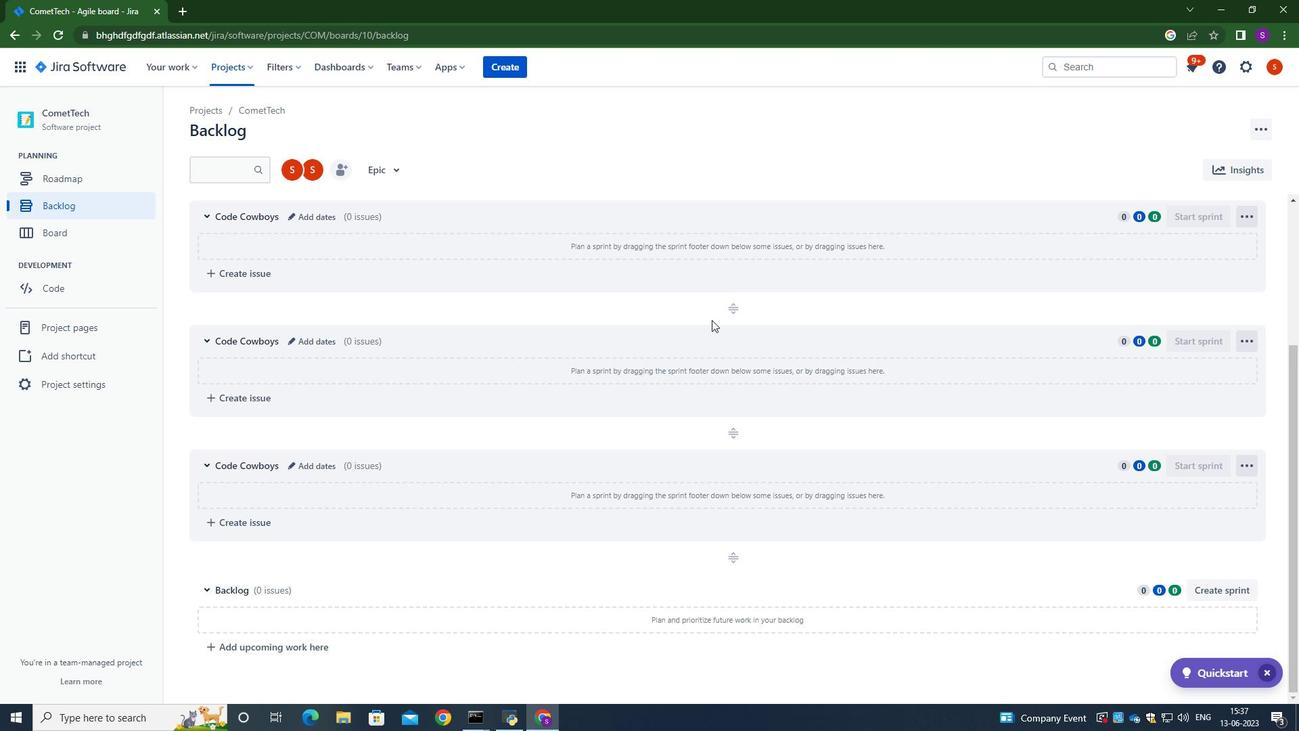 
Action: Mouse scrolled (712, 320) with delta (0, 0)
Screenshot: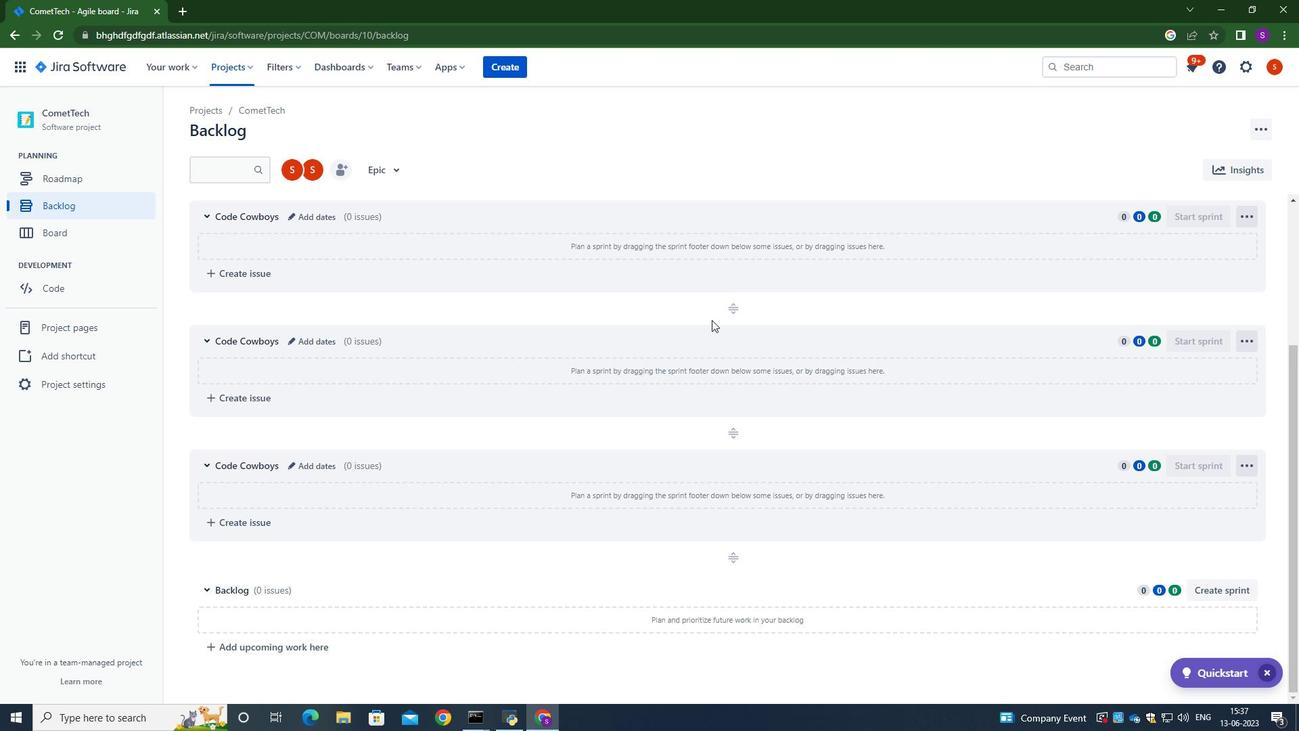 
Action: Mouse scrolled (712, 320) with delta (0, 0)
Screenshot: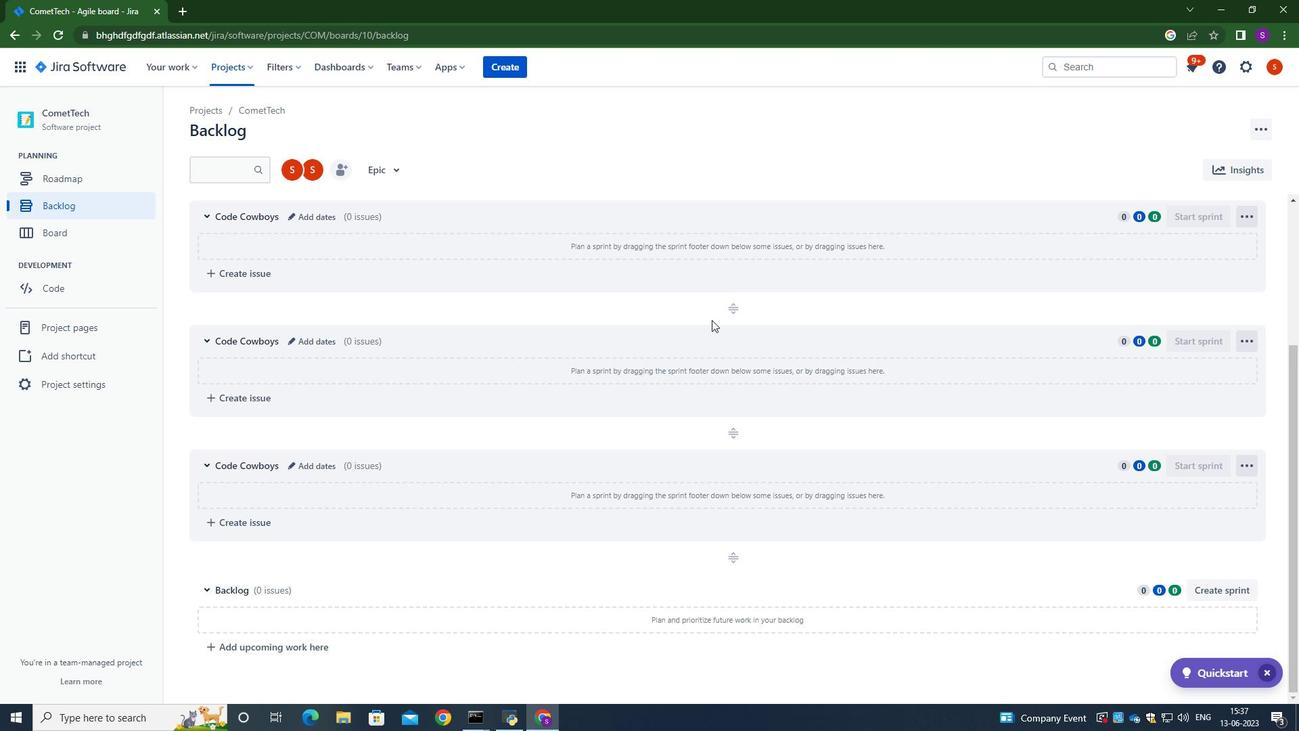 
